 Task: Look for space in Nakano, Japan from 3rd June, 2023 to 9th June, 2023 for 2 adults in price range Rs.6000 to Rs.12000. Place can be entire place with 1  bedroom having 1 bed and 1 bathroom. Property type can be house, flat, guest house, hotel. Booking option can be shelf check-in. Required host language is English.
Action: Mouse moved to (507, 135)
Screenshot: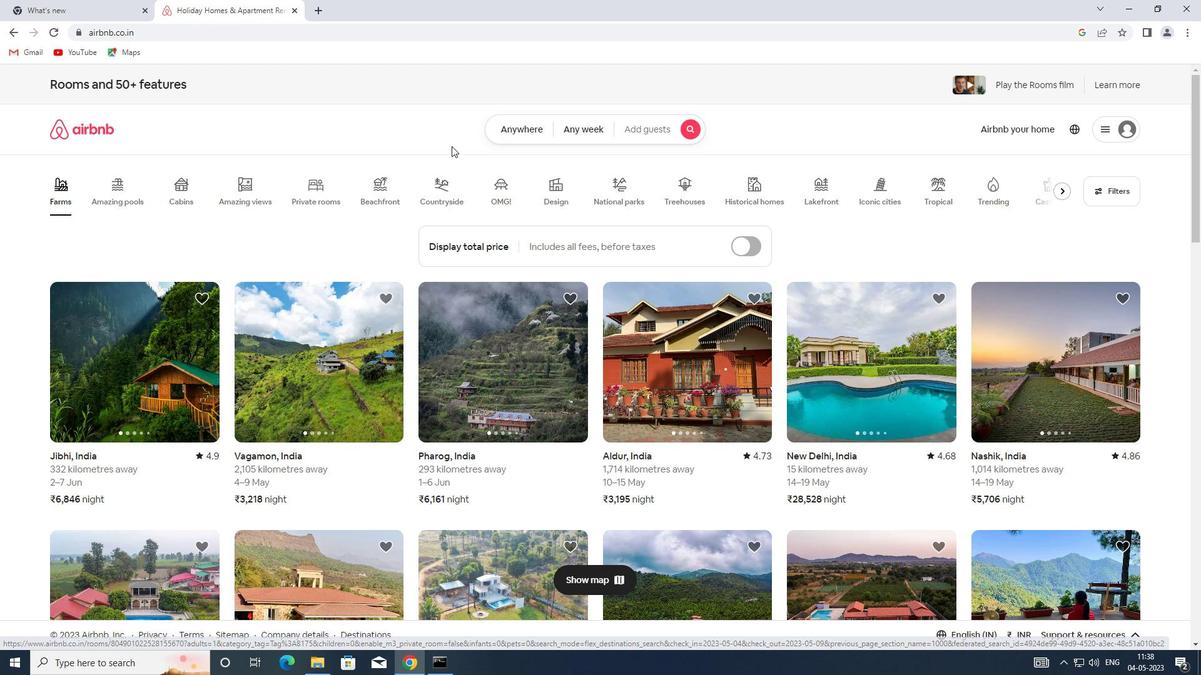 
Action: Mouse pressed left at (507, 135)
Screenshot: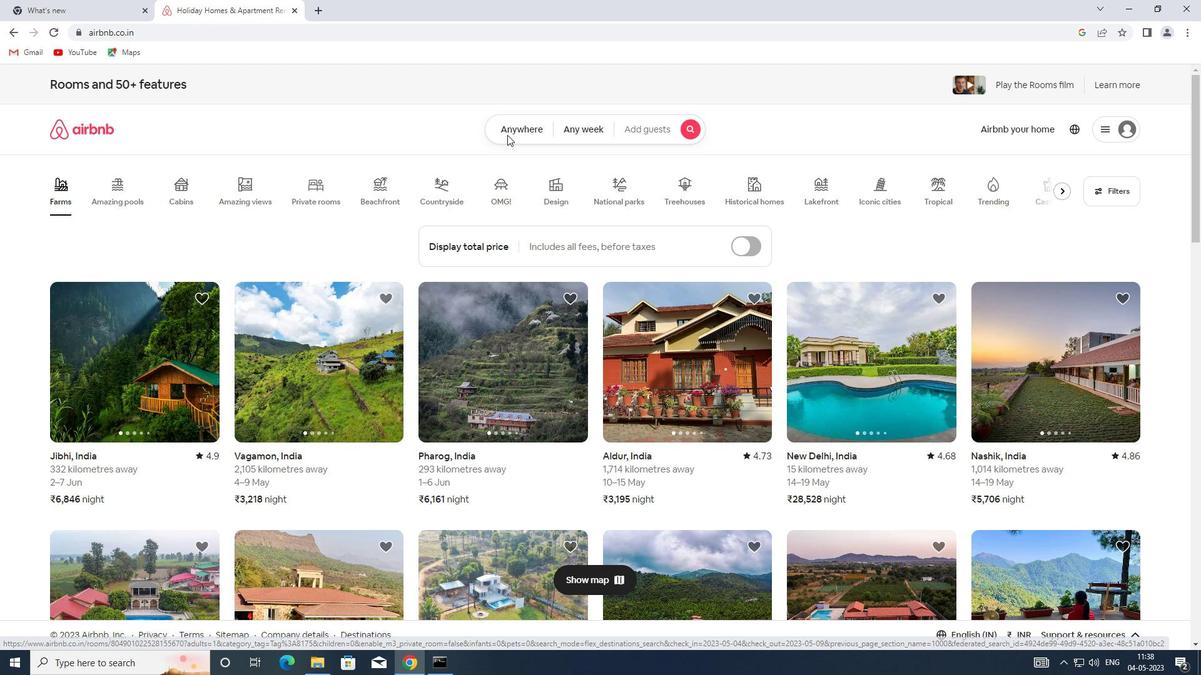 
Action: Mouse moved to (449, 174)
Screenshot: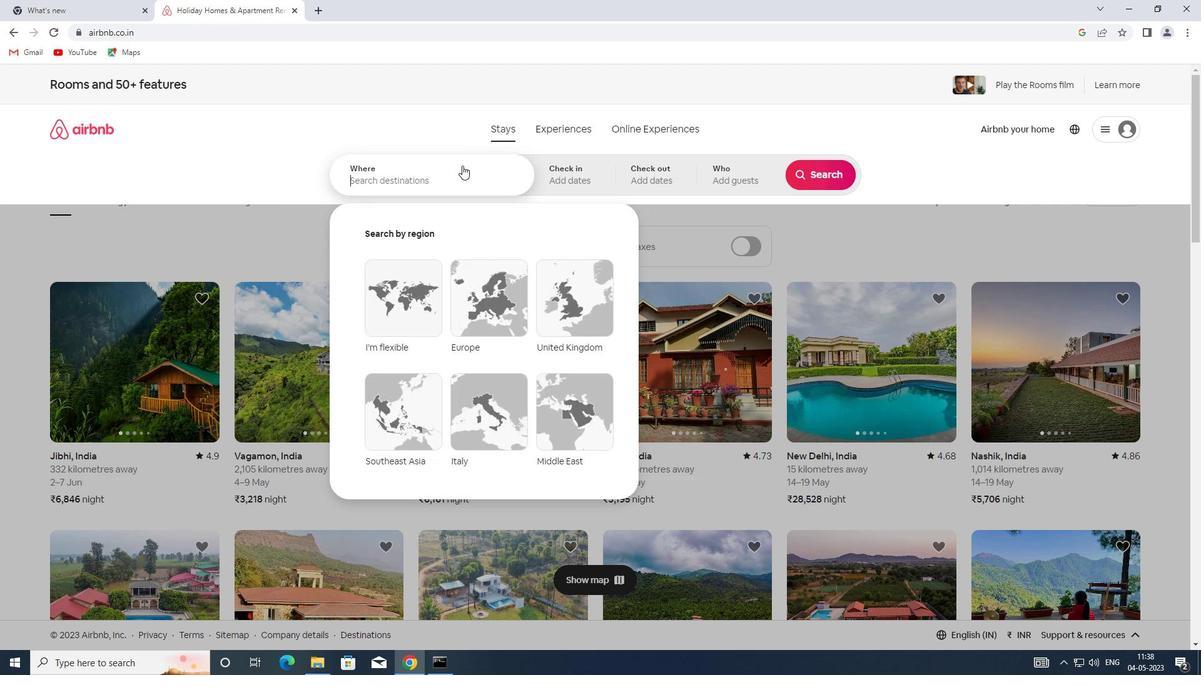 
Action: Mouse pressed left at (449, 174)
Screenshot: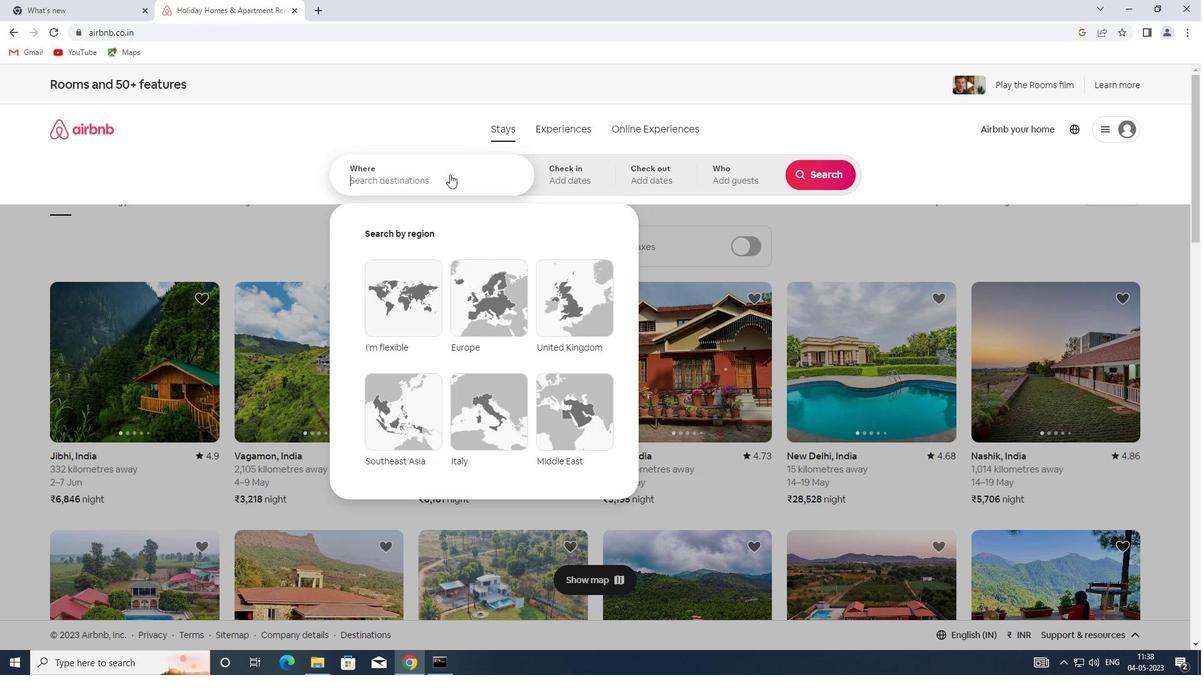 
Action: Key pressed <Key.shift><Key.shift><Key.shift><Key.shift>NAKANO,<Key.shift><Key.shift><Key.shift><Key.shift><Key.shift><Key.shift><Key.shift><Key.shift><Key.shift><Key.shift><Key.shift><Key.shift><Key.shift><Key.shift><Key.shift><Key.shift><Key.shift><Key.shift><Key.shift><Key.shift><Key.shift><Key.shift><Key.shift><Key.shift><Key.shift><Key.shift><Key.shift><Key.shift><Key.shift><Key.shift><Key.shift>JAPAN
Screenshot: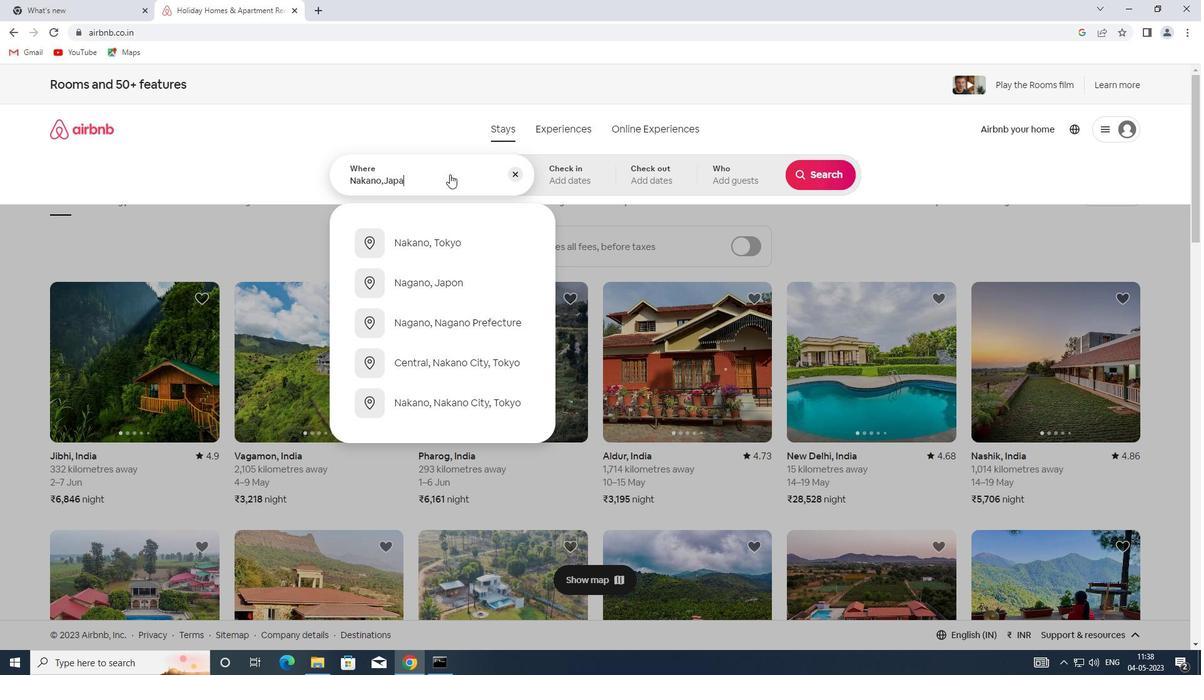 
Action: Mouse moved to (547, 183)
Screenshot: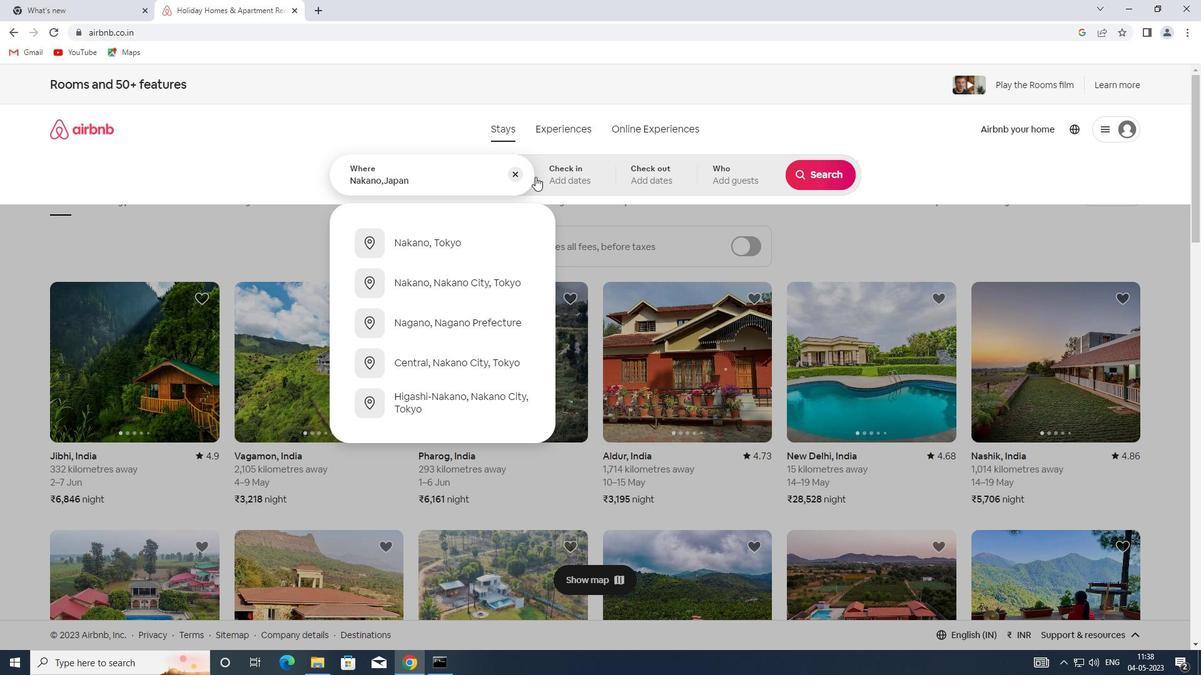 
Action: Mouse pressed left at (547, 183)
Screenshot: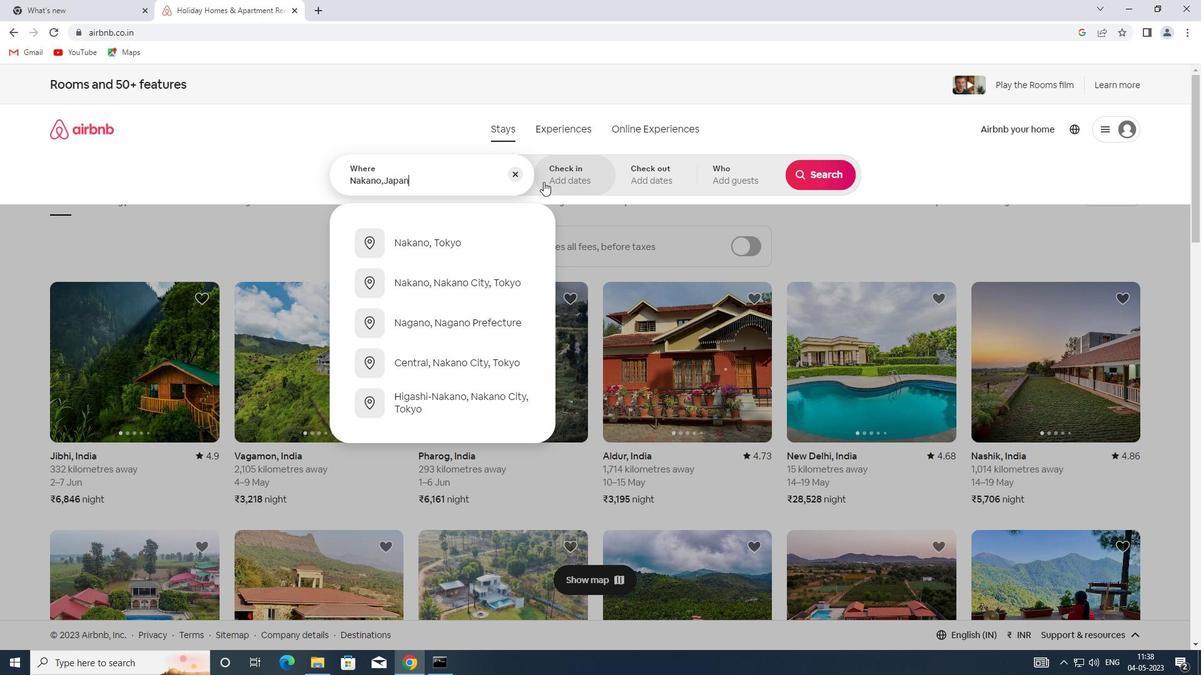 
Action: Mouse moved to (798, 329)
Screenshot: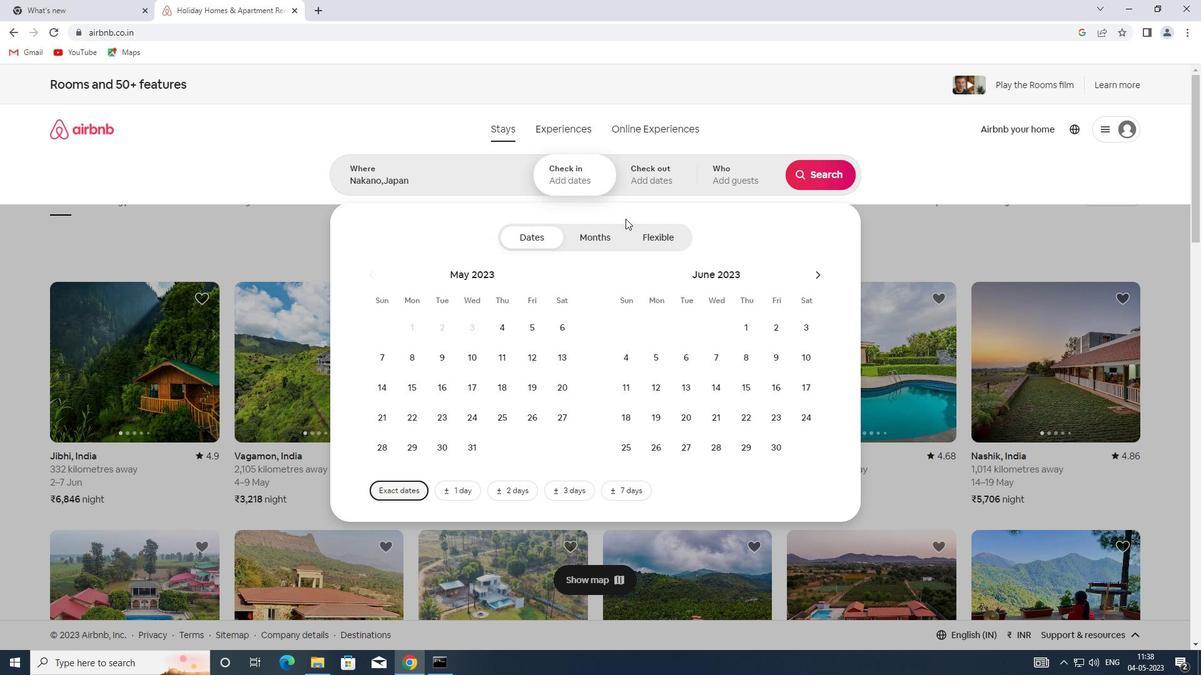 
Action: Mouse pressed left at (798, 329)
Screenshot: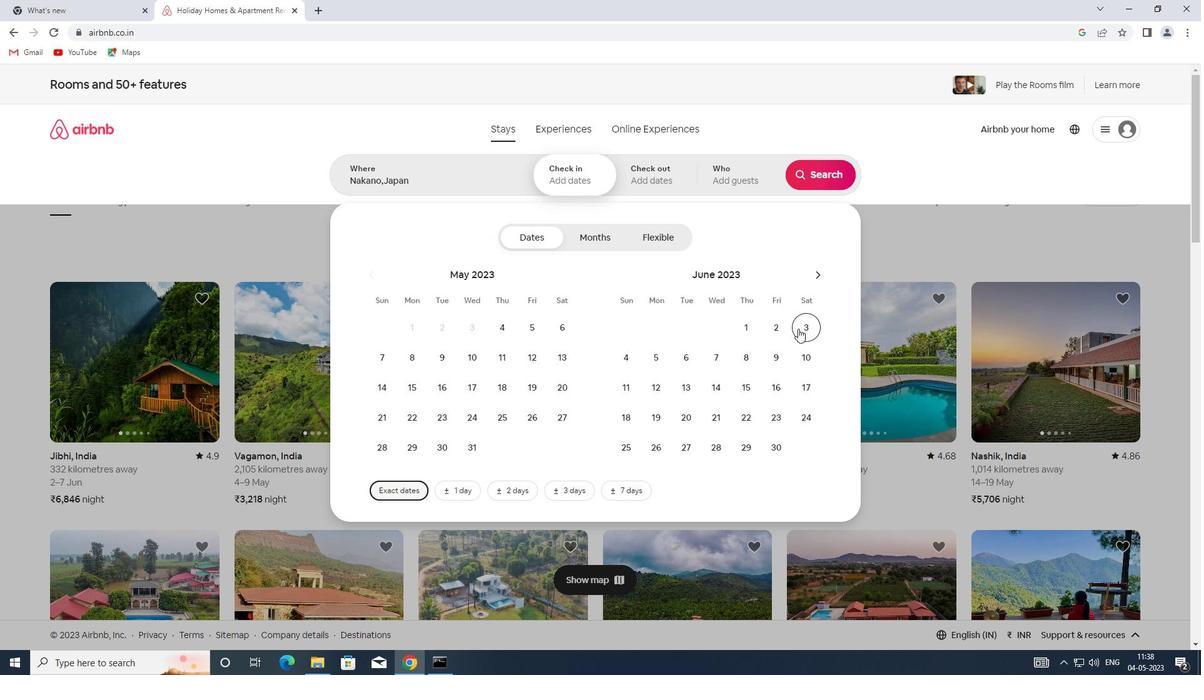 
Action: Mouse moved to (774, 364)
Screenshot: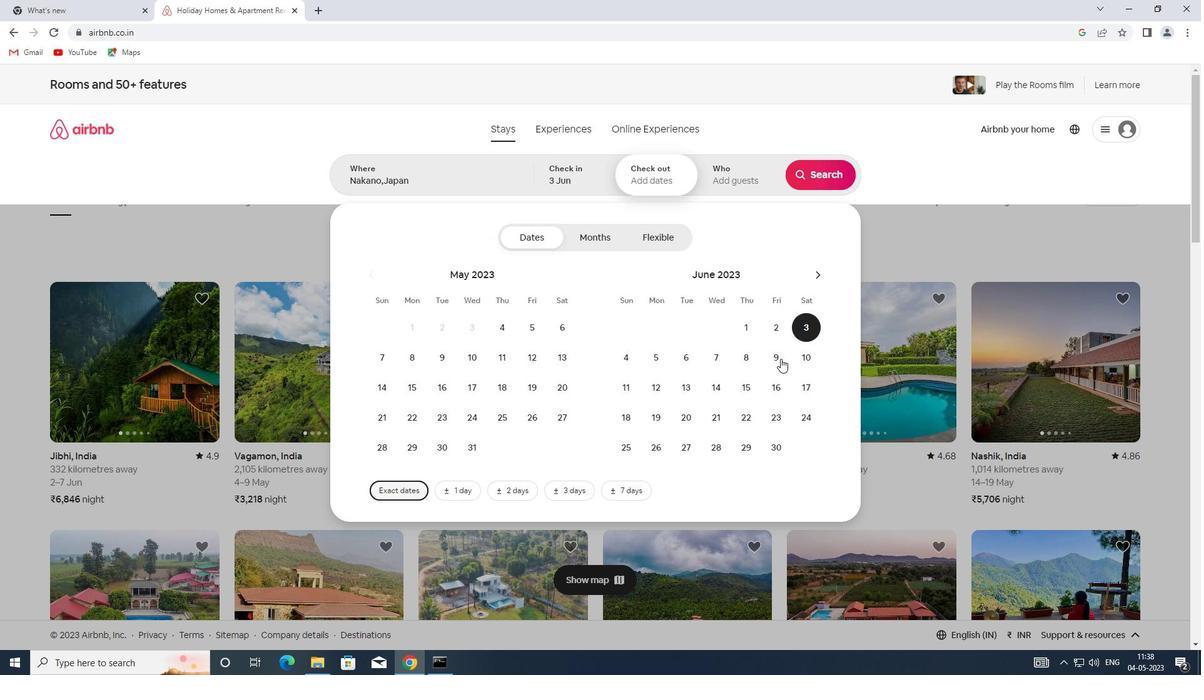 
Action: Mouse pressed left at (774, 364)
Screenshot: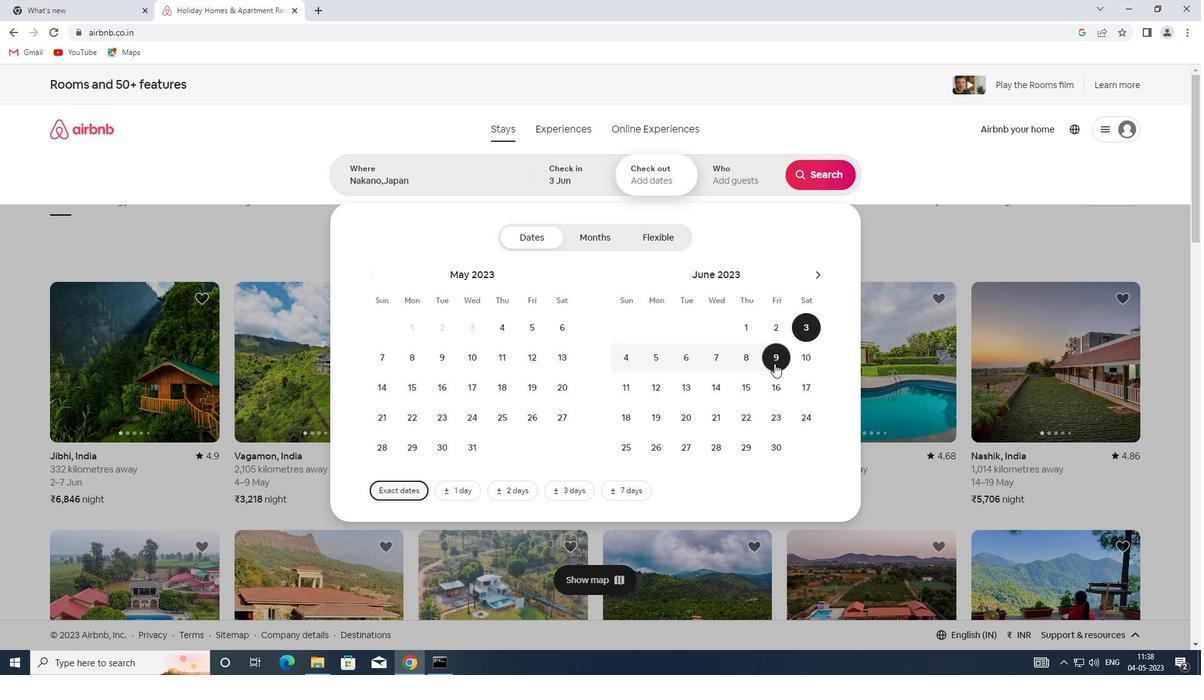 
Action: Mouse moved to (728, 182)
Screenshot: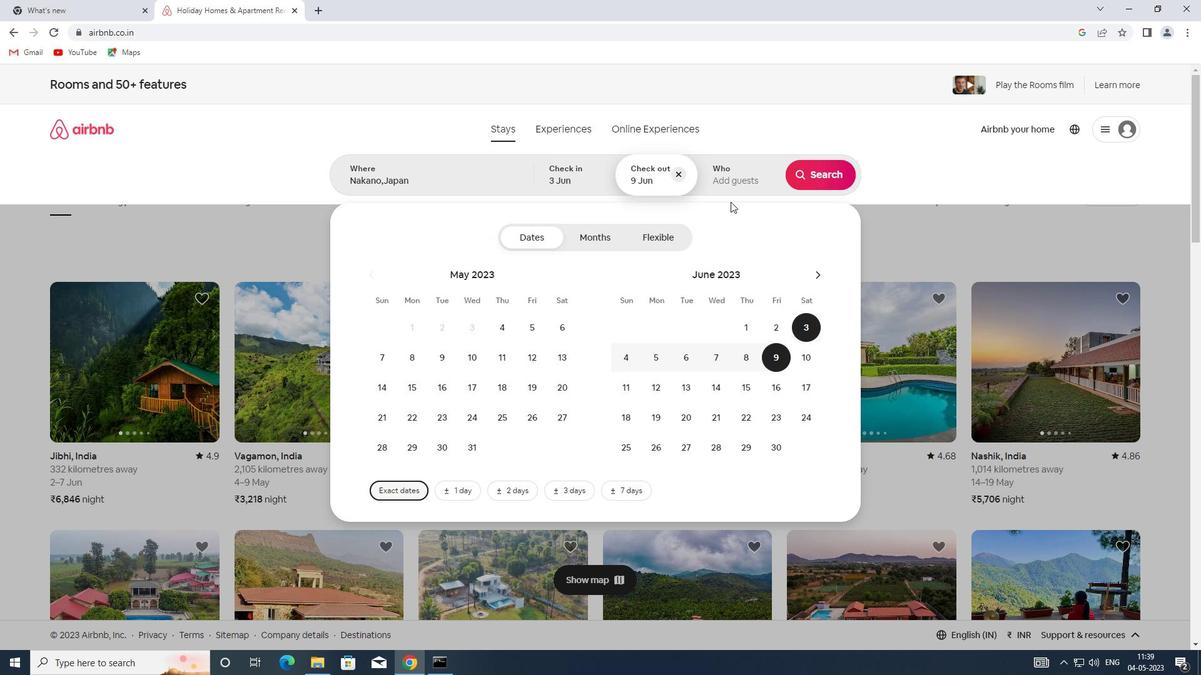 
Action: Mouse pressed left at (728, 182)
Screenshot: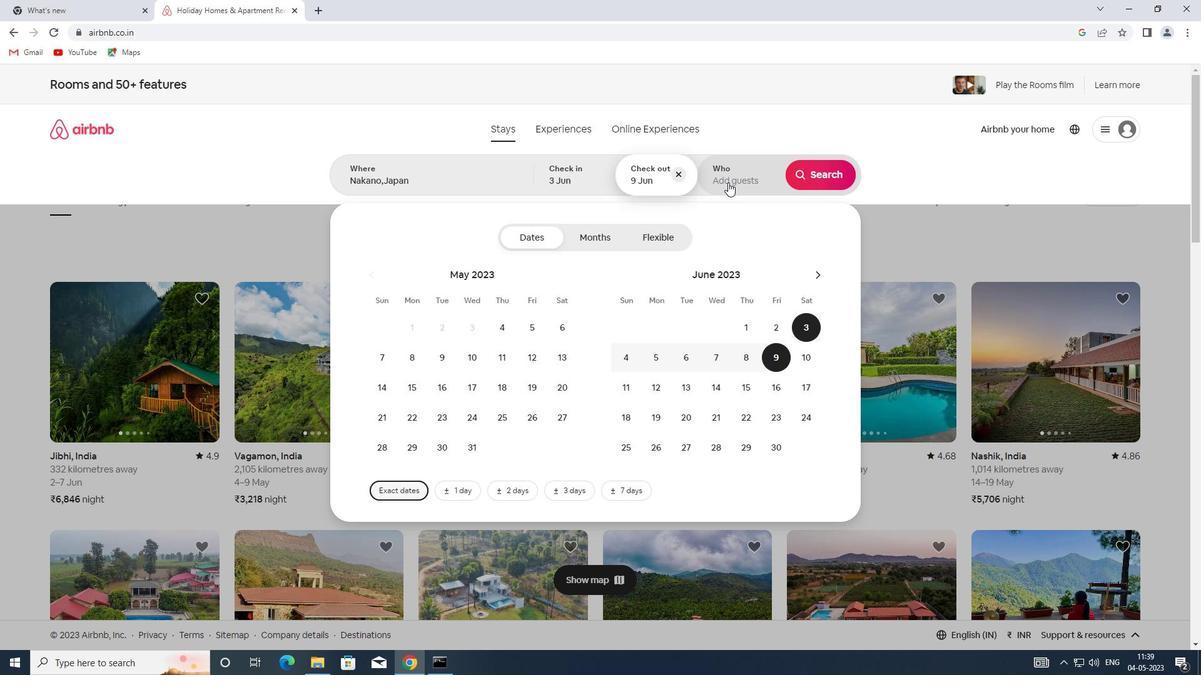 
Action: Mouse moved to (828, 243)
Screenshot: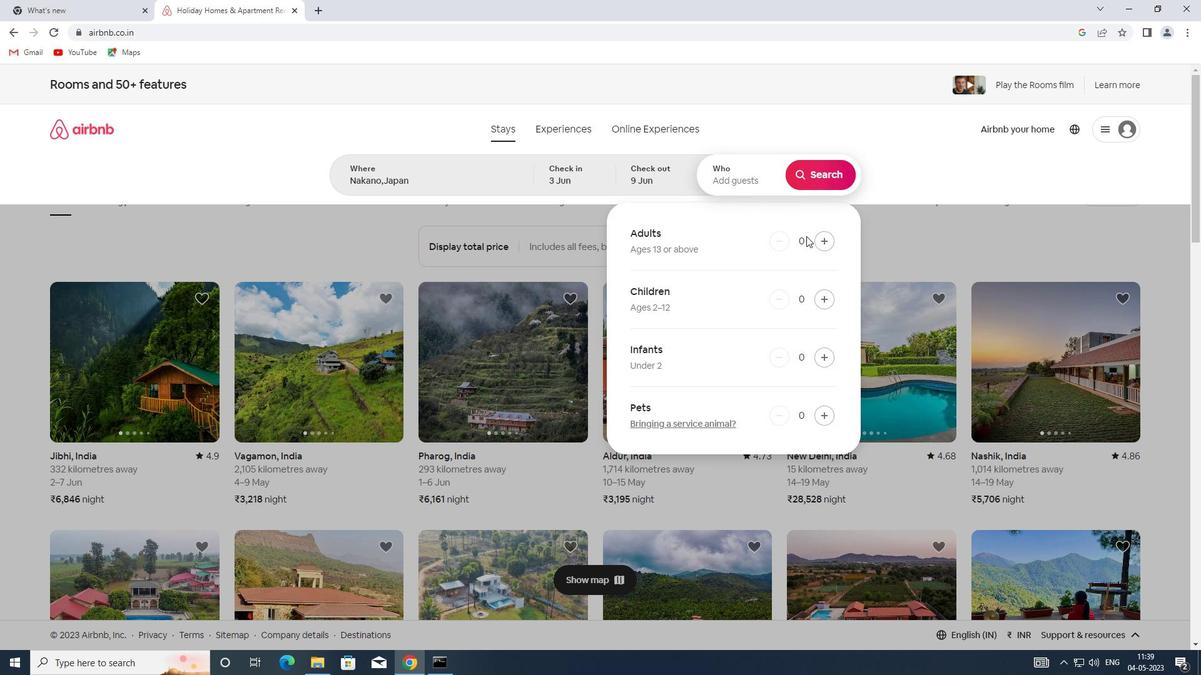 
Action: Mouse pressed left at (828, 243)
Screenshot: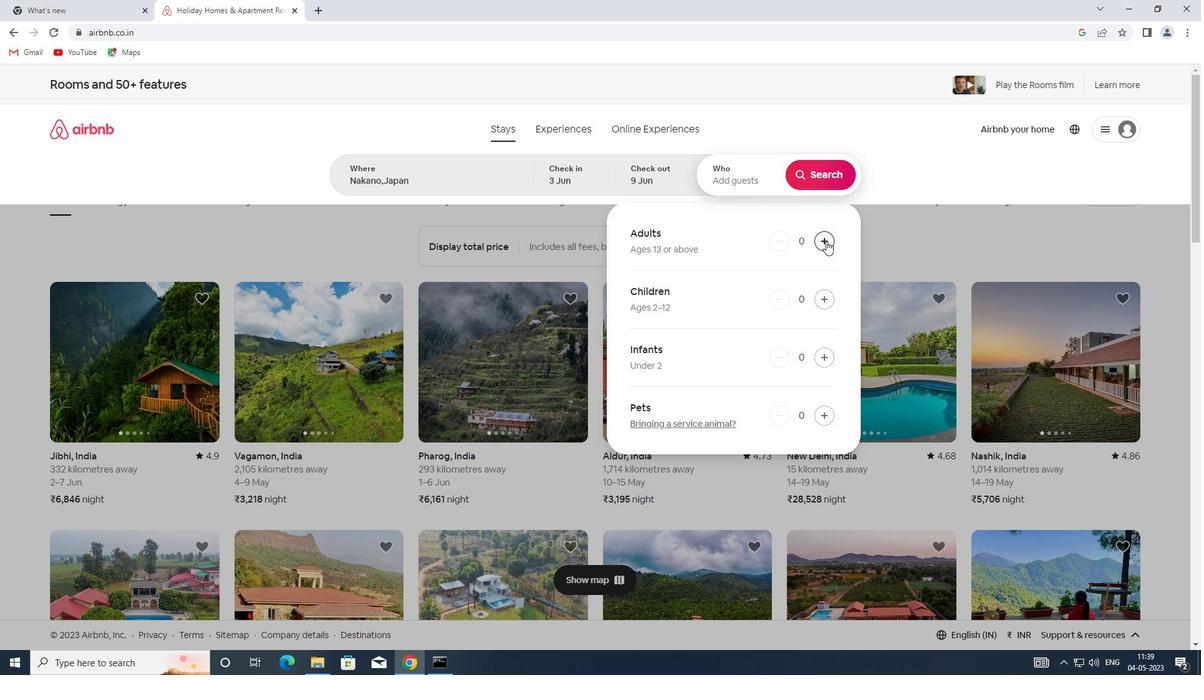 
Action: Mouse pressed left at (828, 243)
Screenshot: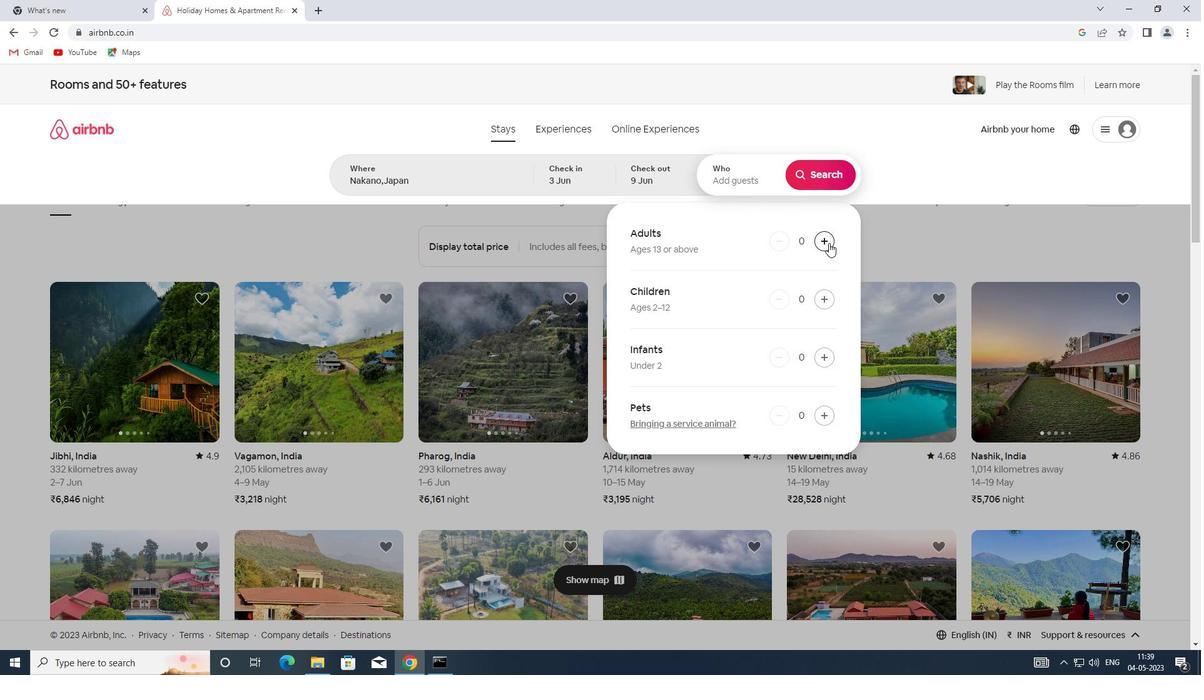 
Action: Mouse moved to (820, 177)
Screenshot: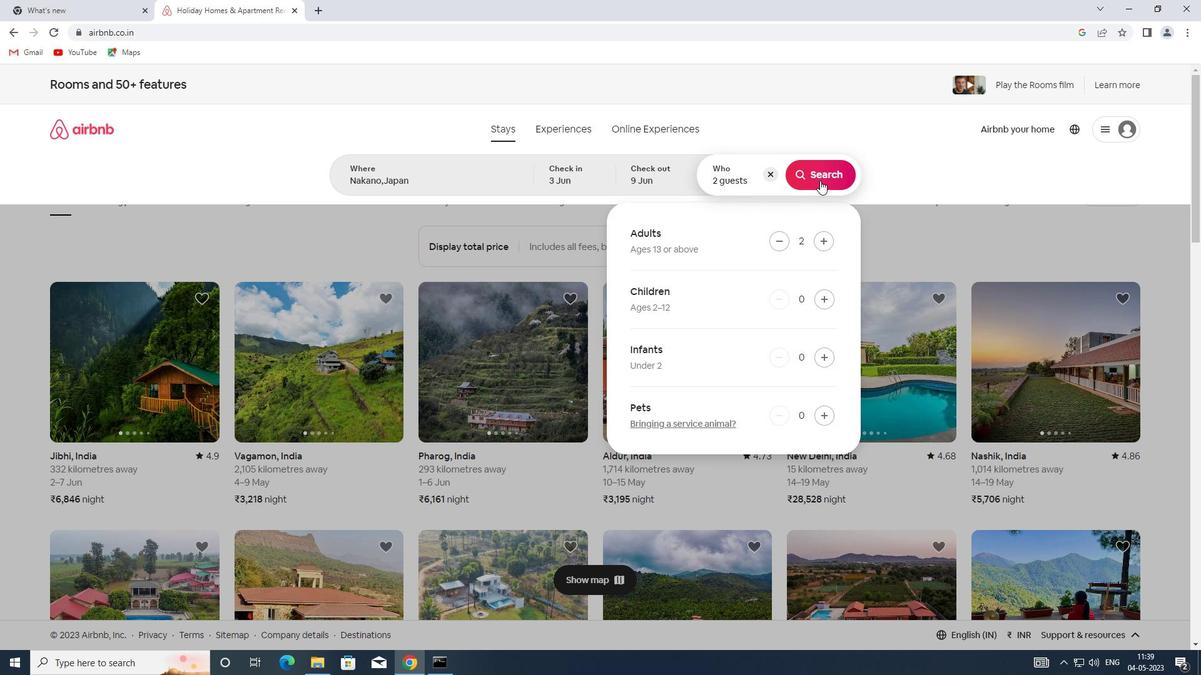 
Action: Mouse pressed left at (820, 177)
Screenshot: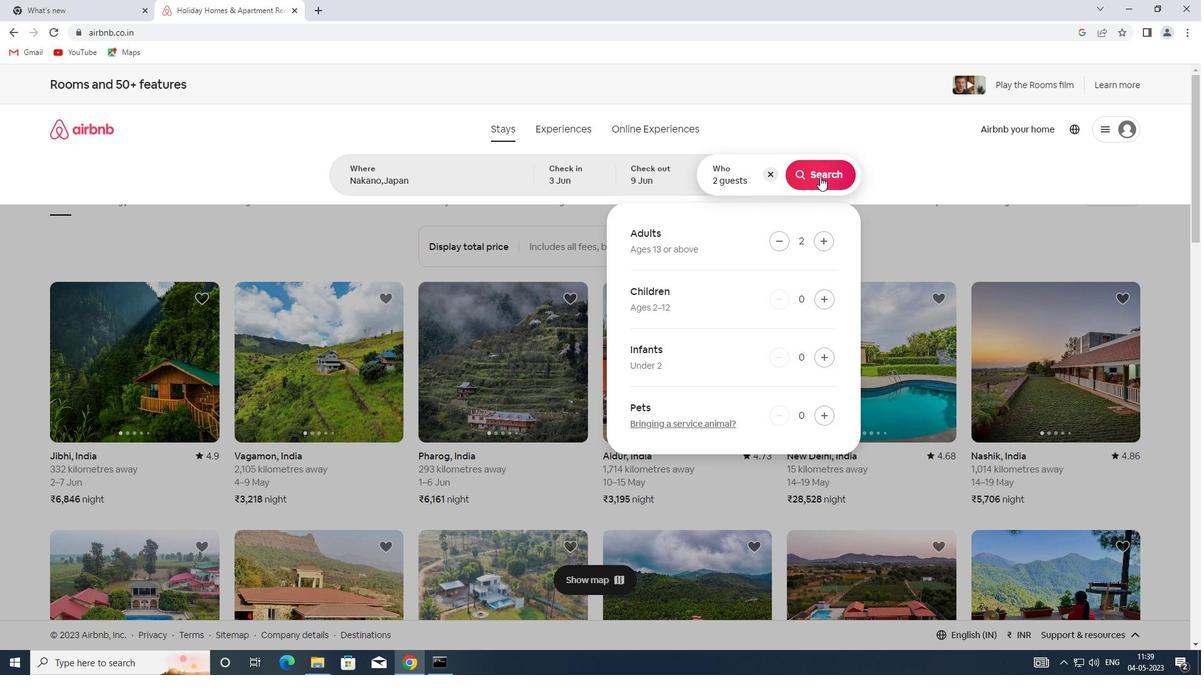 
Action: Mouse moved to (1131, 145)
Screenshot: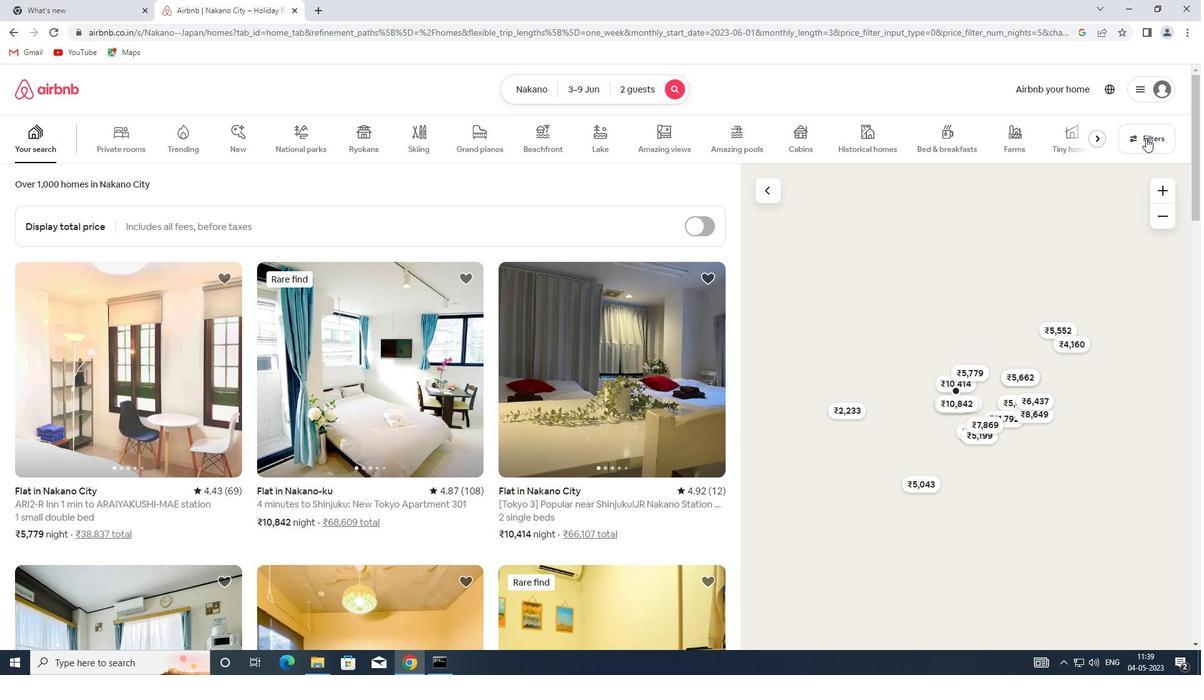 
Action: Mouse pressed left at (1131, 145)
Screenshot: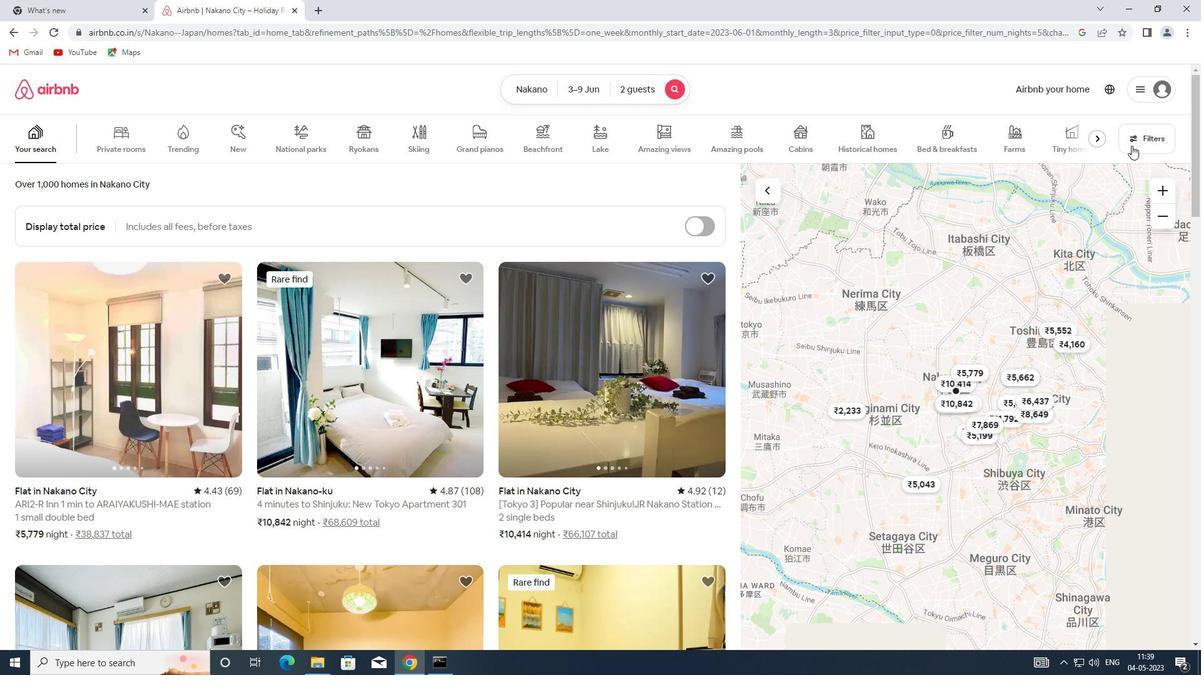 
Action: Mouse moved to (443, 292)
Screenshot: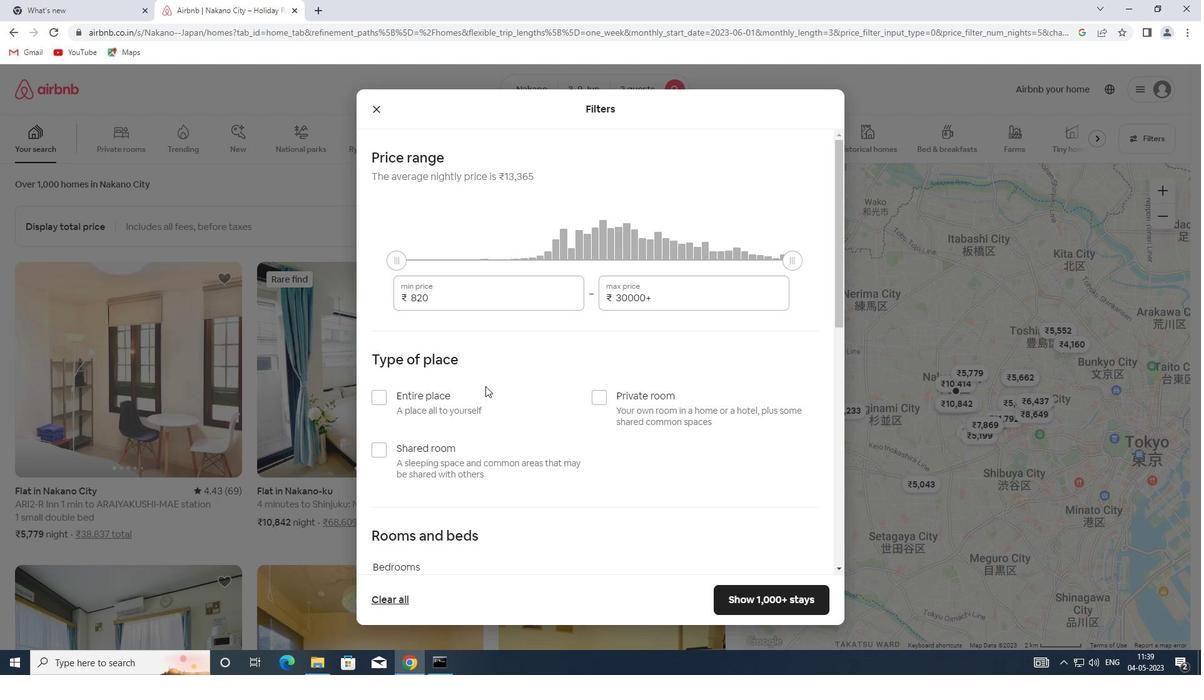 
Action: Mouse pressed left at (443, 292)
Screenshot: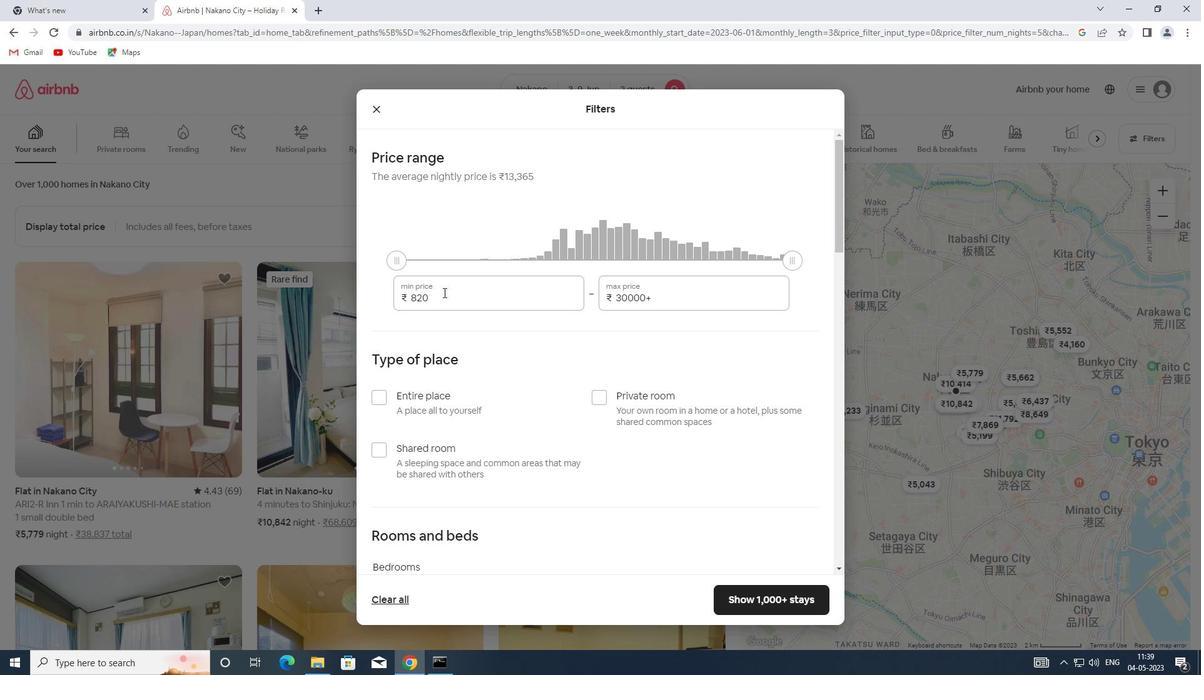 
Action: Mouse moved to (409, 293)
Screenshot: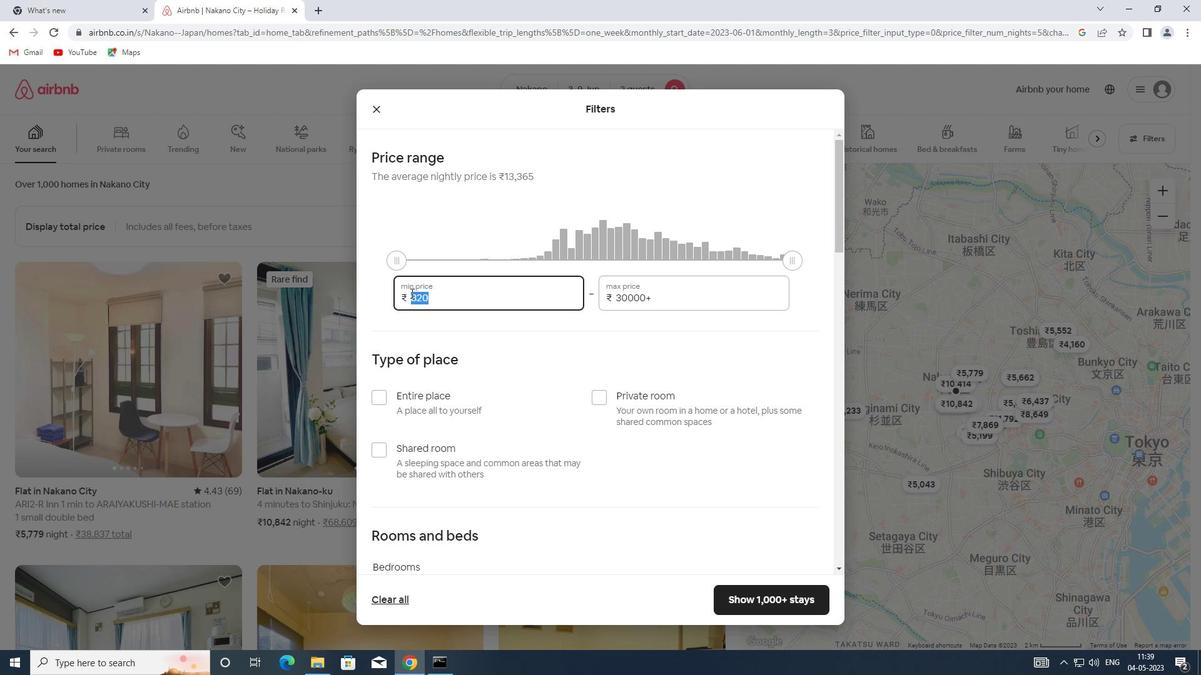 
Action: Key pressed 6000
Screenshot: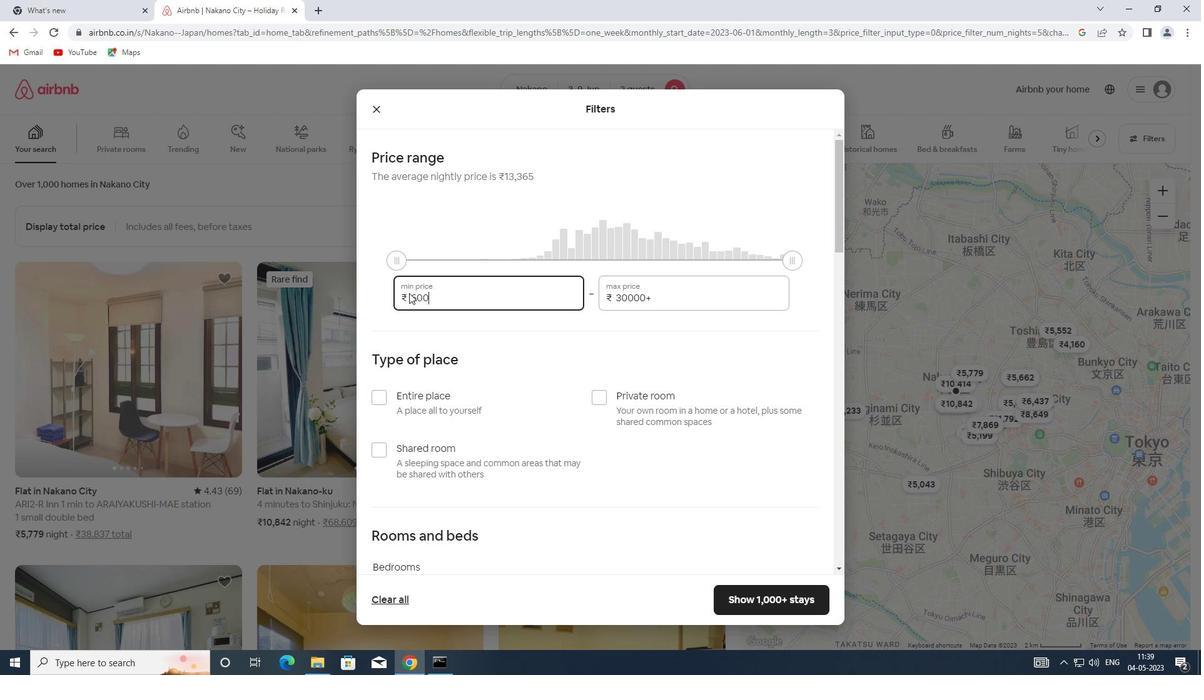 
Action: Mouse moved to (666, 297)
Screenshot: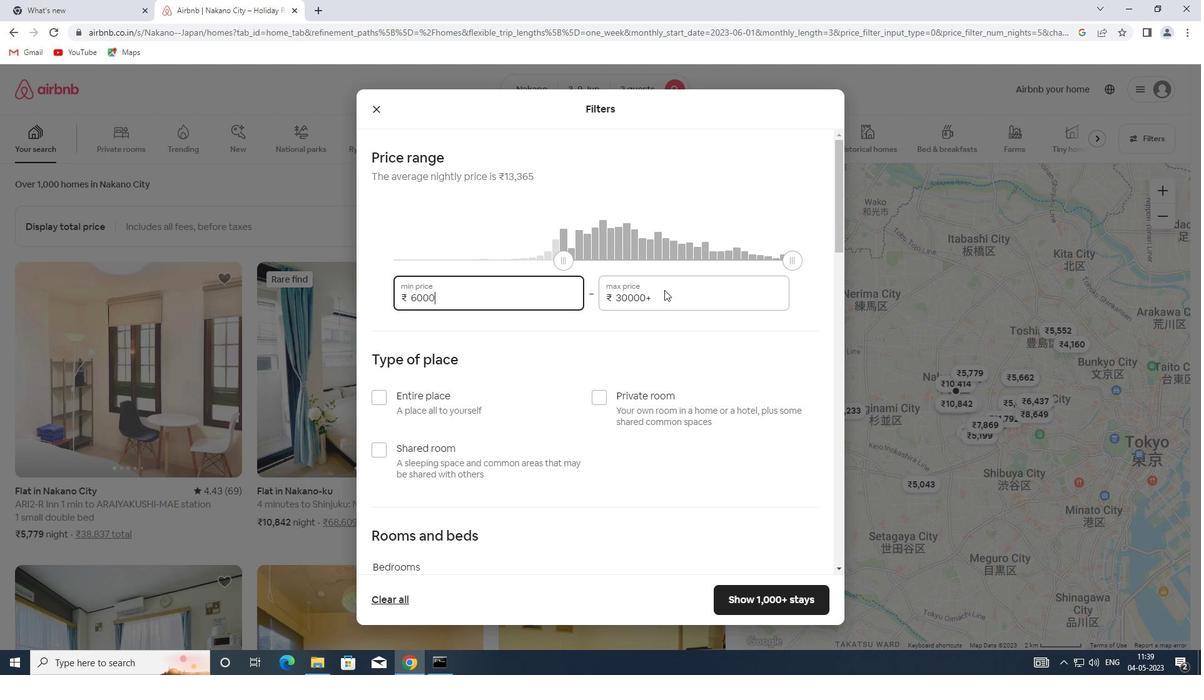 
Action: Mouse pressed left at (666, 297)
Screenshot: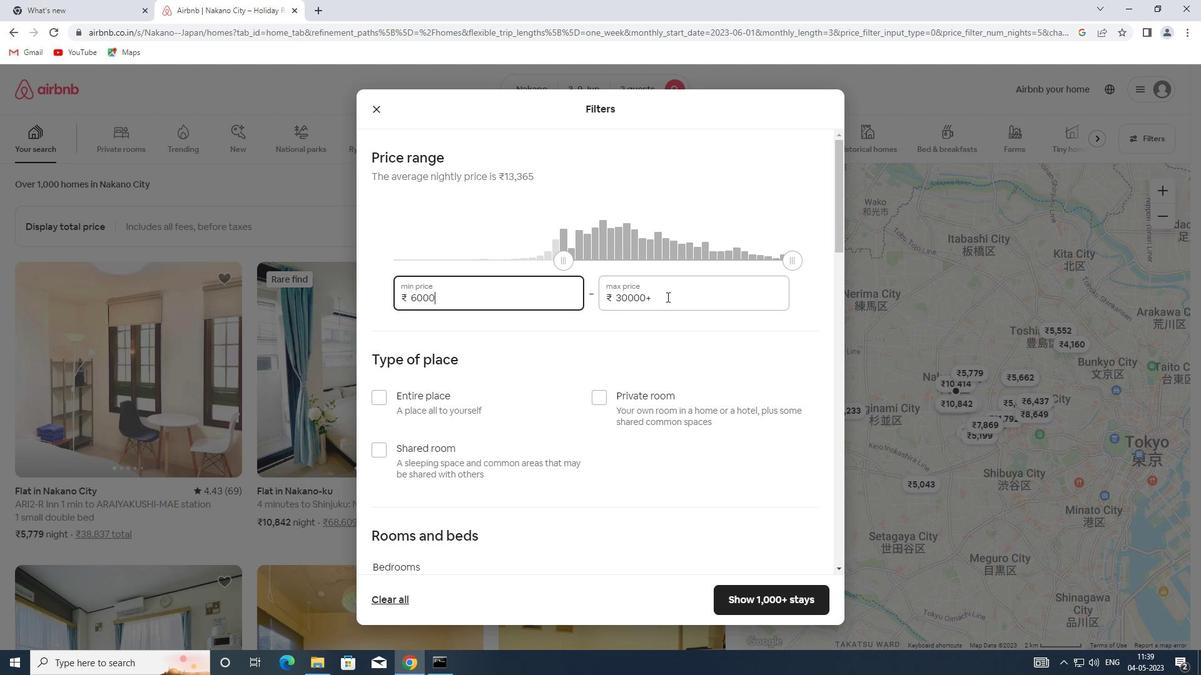 
Action: Mouse moved to (559, 302)
Screenshot: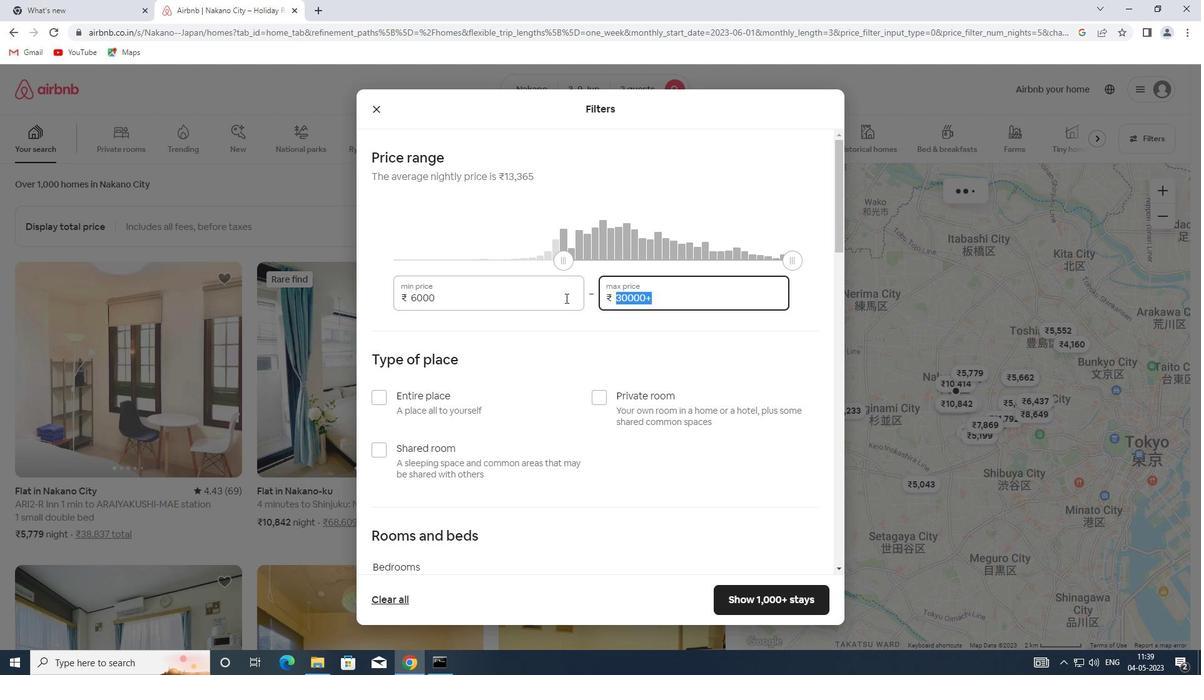 
Action: Key pressed 12000
Screenshot: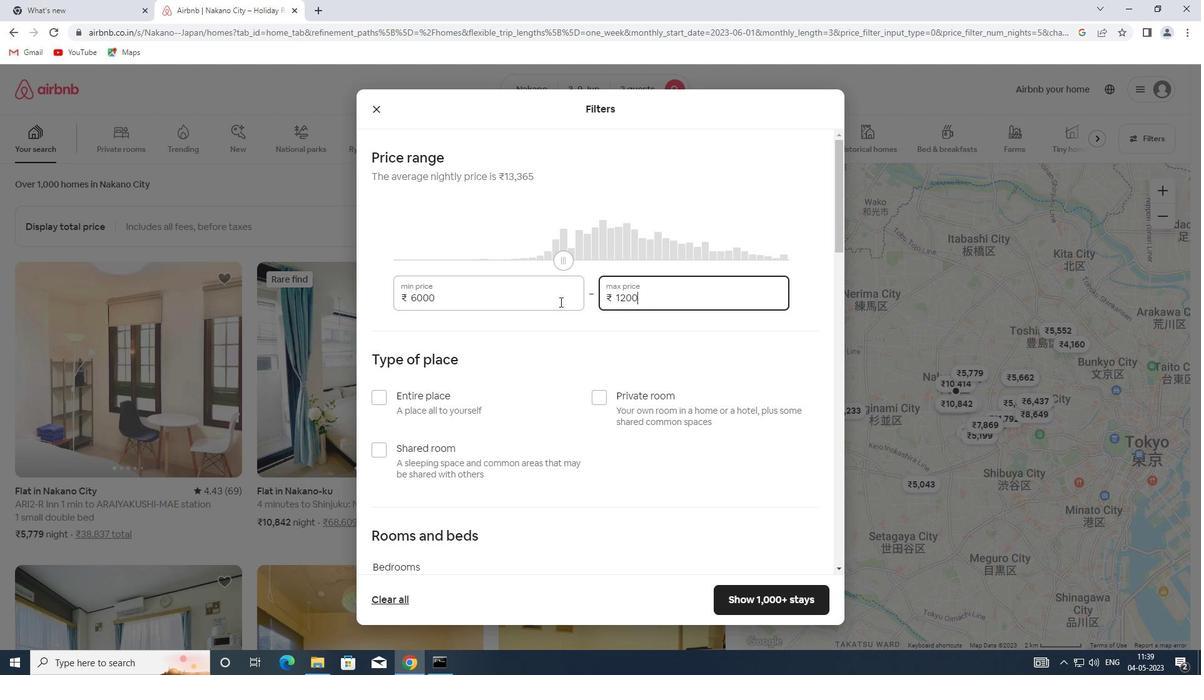 
Action: Mouse scrolled (559, 301) with delta (0, 0)
Screenshot: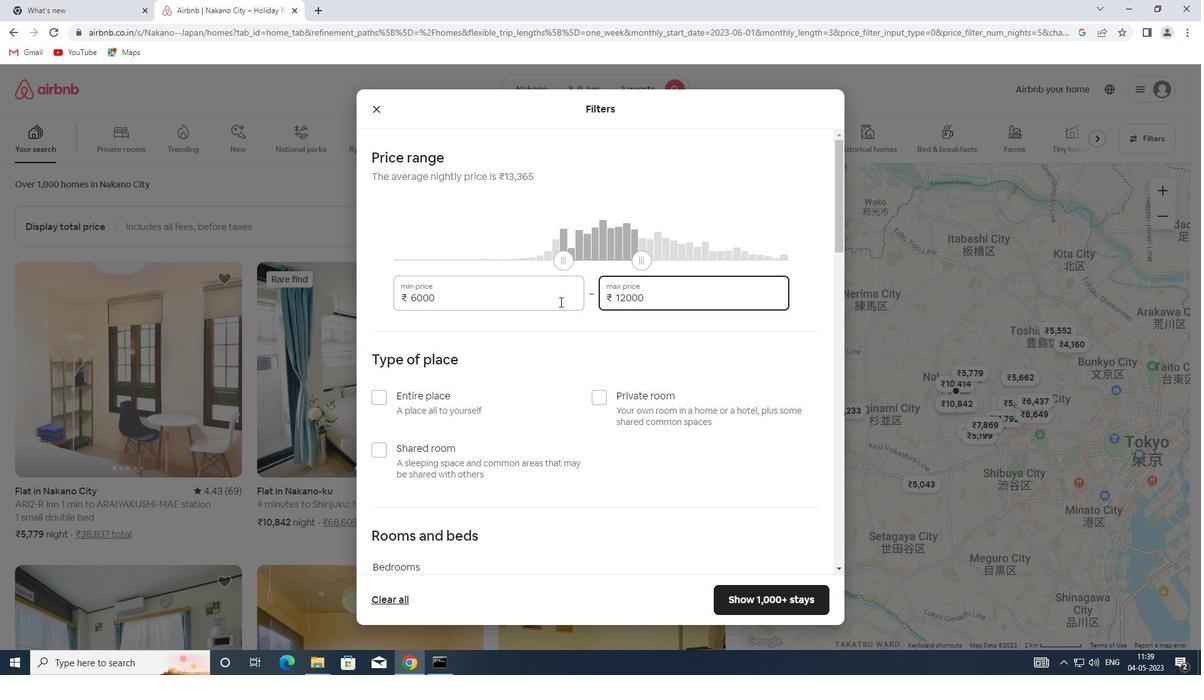 
Action: Mouse scrolled (559, 301) with delta (0, 0)
Screenshot: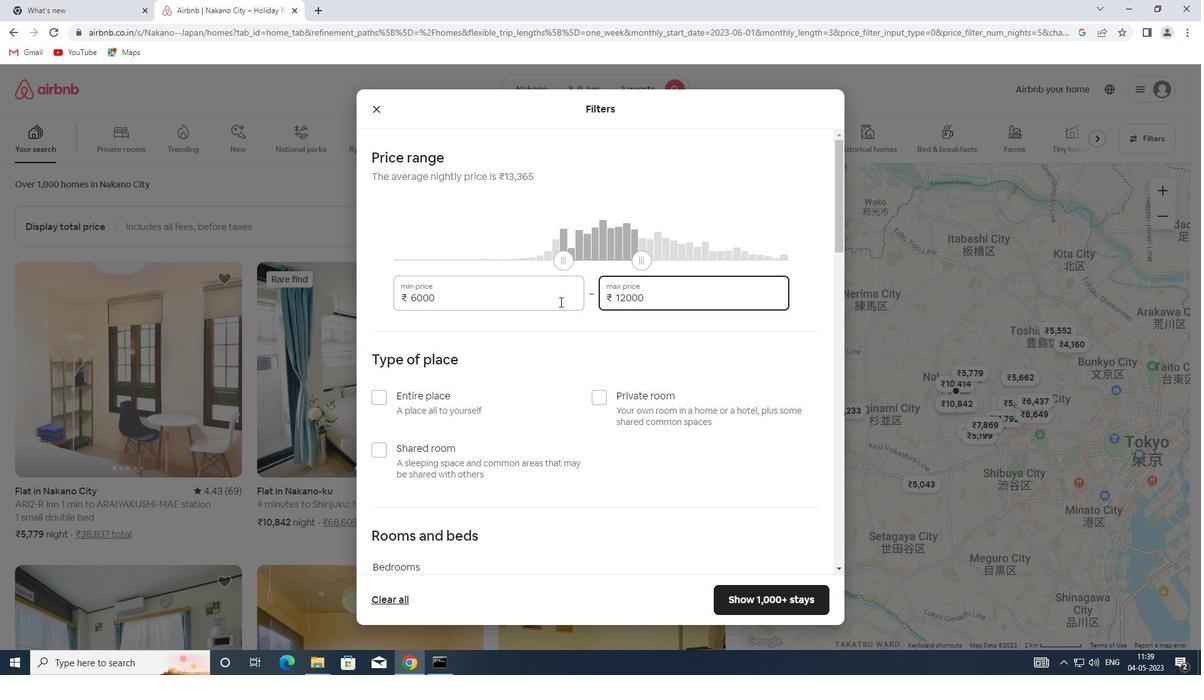 
Action: Mouse moved to (420, 277)
Screenshot: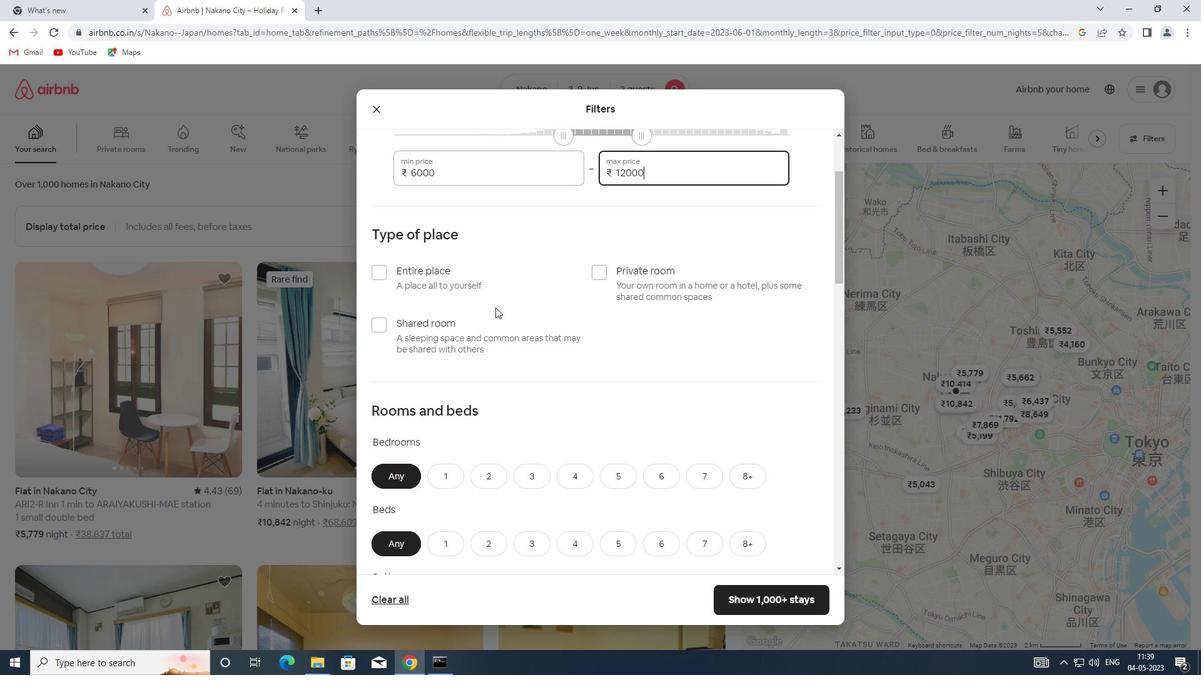 
Action: Mouse pressed left at (420, 277)
Screenshot: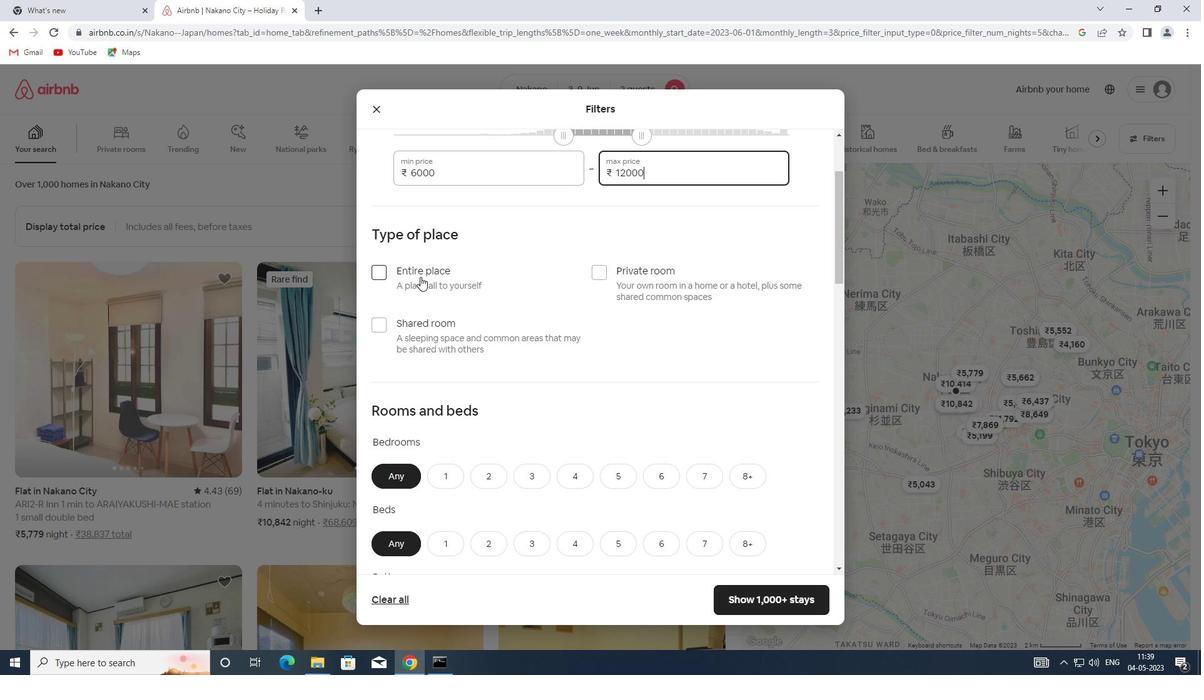 
Action: Mouse scrolled (420, 276) with delta (0, 0)
Screenshot: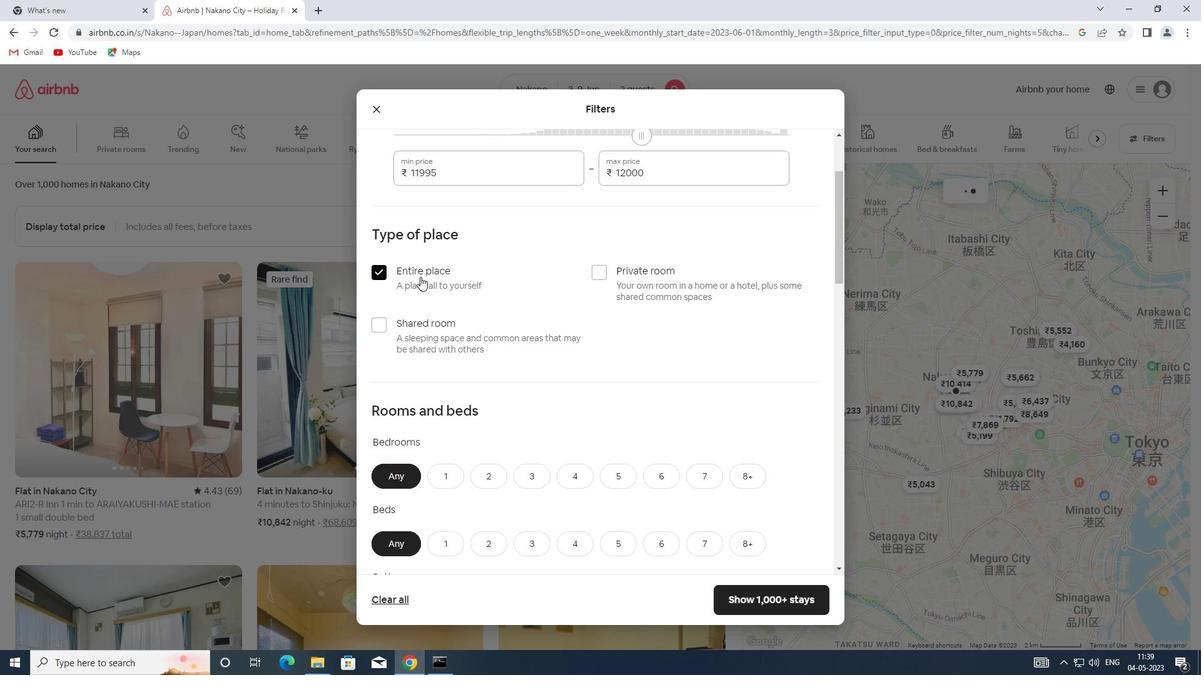 
Action: Mouse scrolled (420, 276) with delta (0, 0)
Screenshot: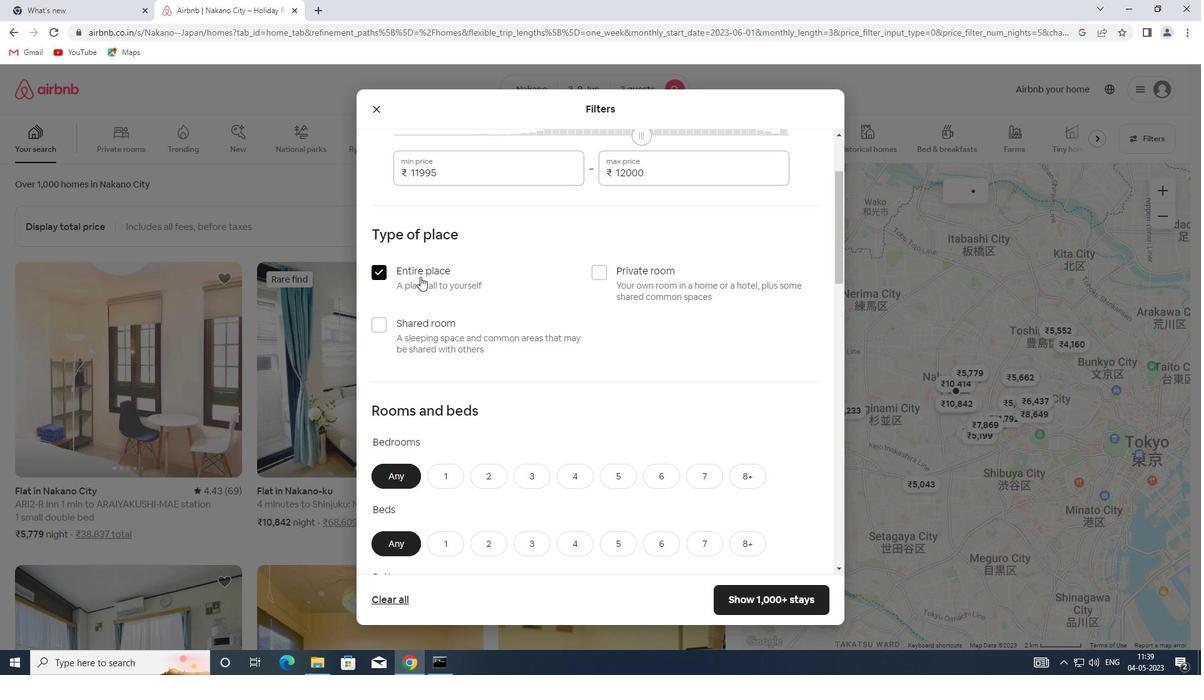 
Action: Mouse moved to (442, 347)
Screenshot: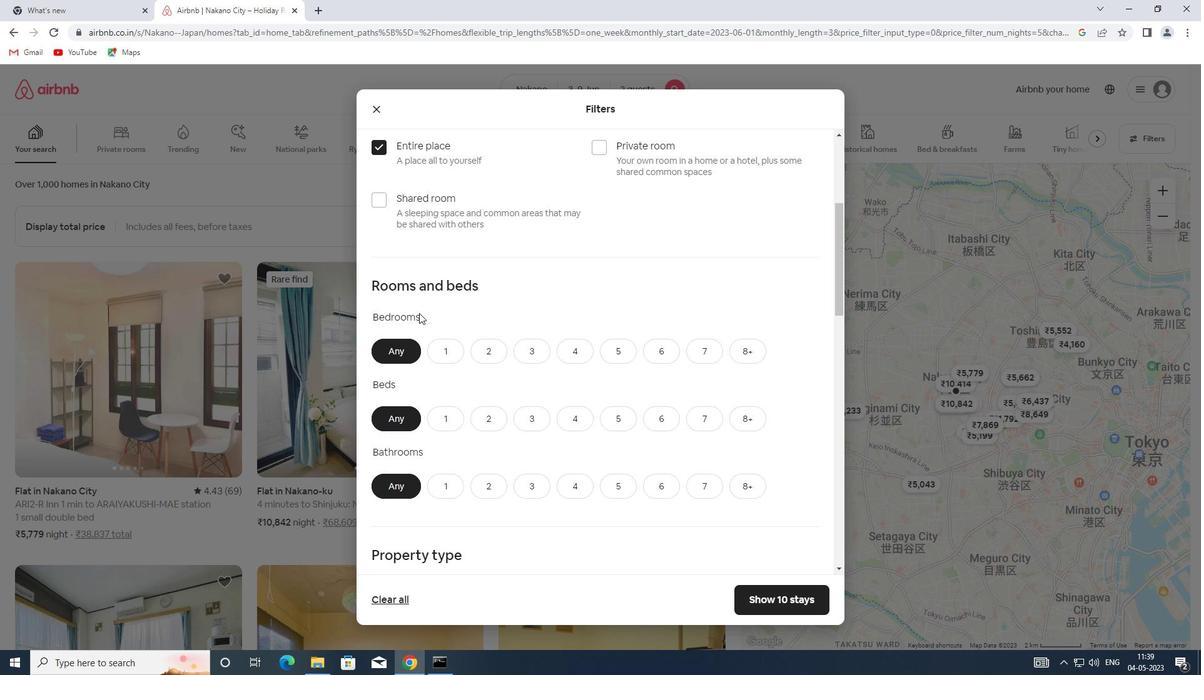 
Action: Mouse pressed left at (442, 347)
Screenshot: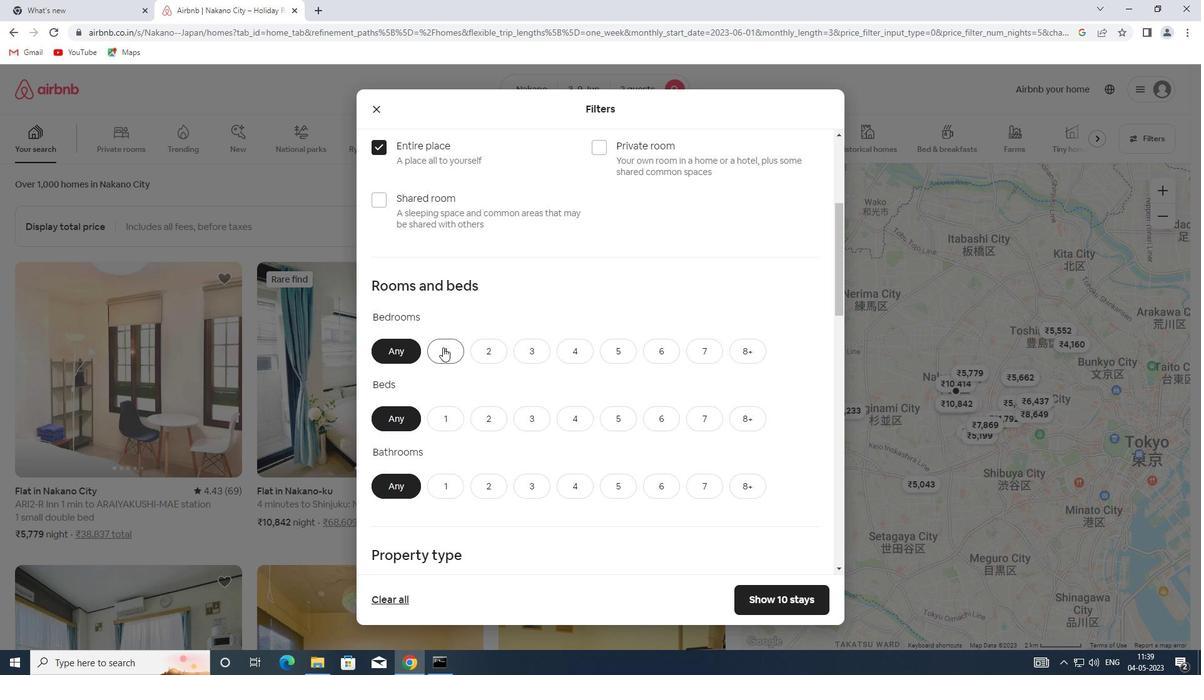 
Action: Mouse moved to (447, 414)
Screenshot: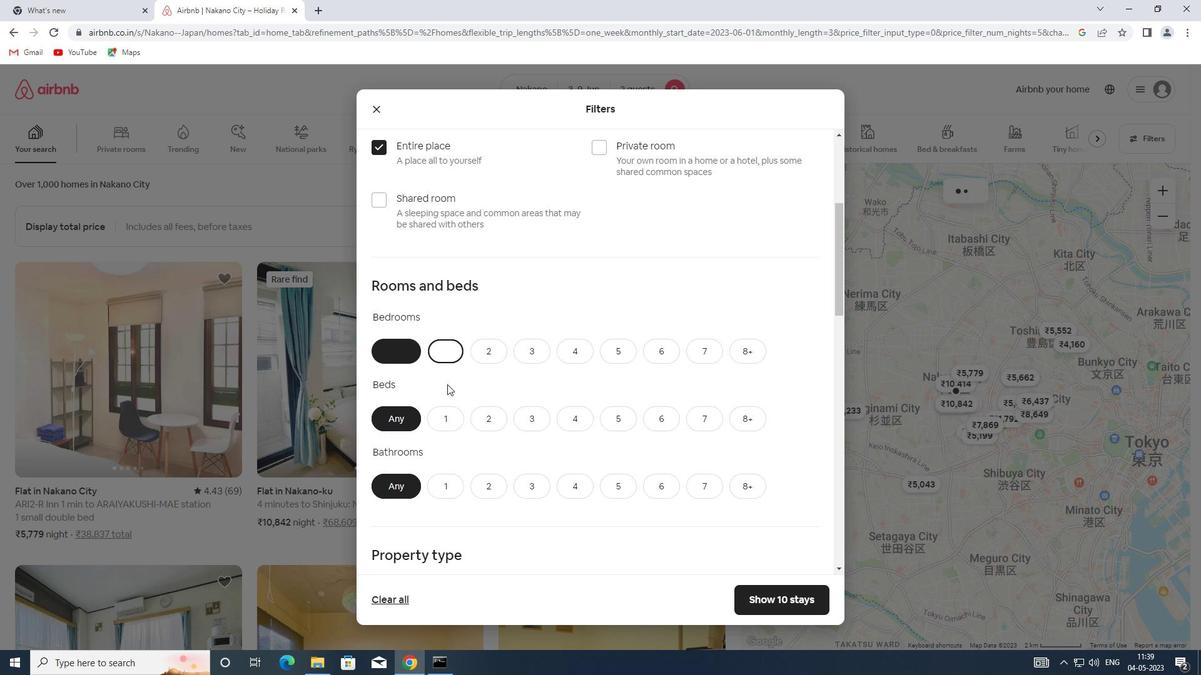 
Action: Mouse pressed left at (447, 414)
Screenshot: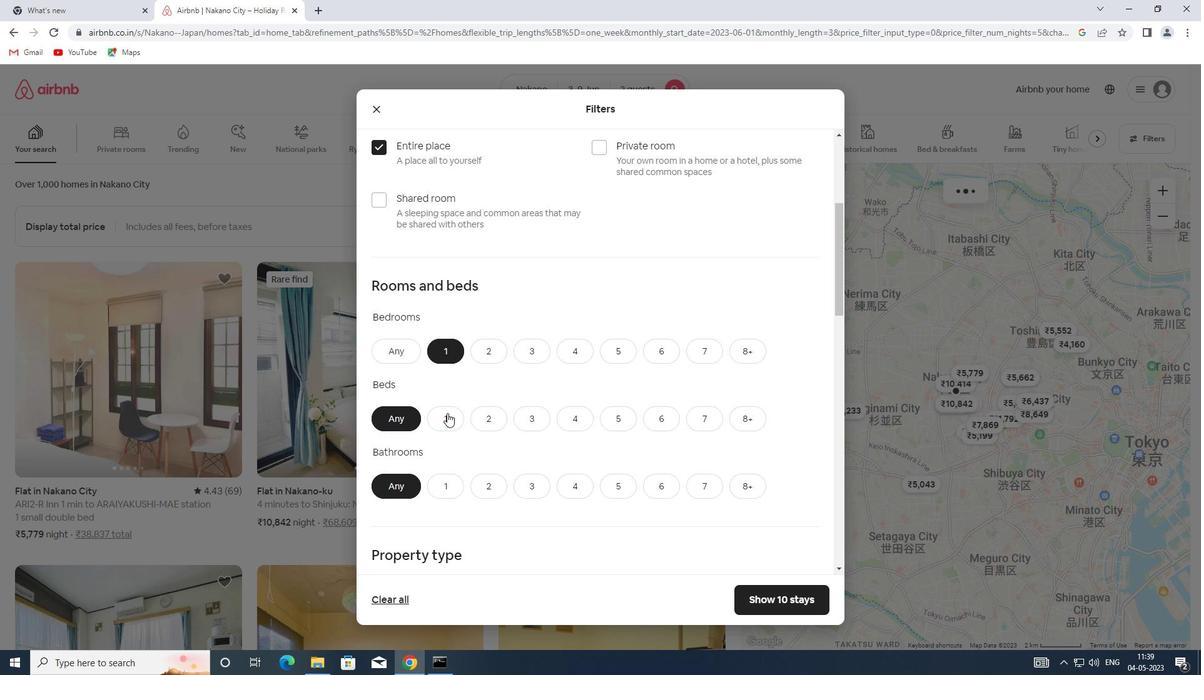 
Action: Mouse moved to (444, 486)
Screenshot: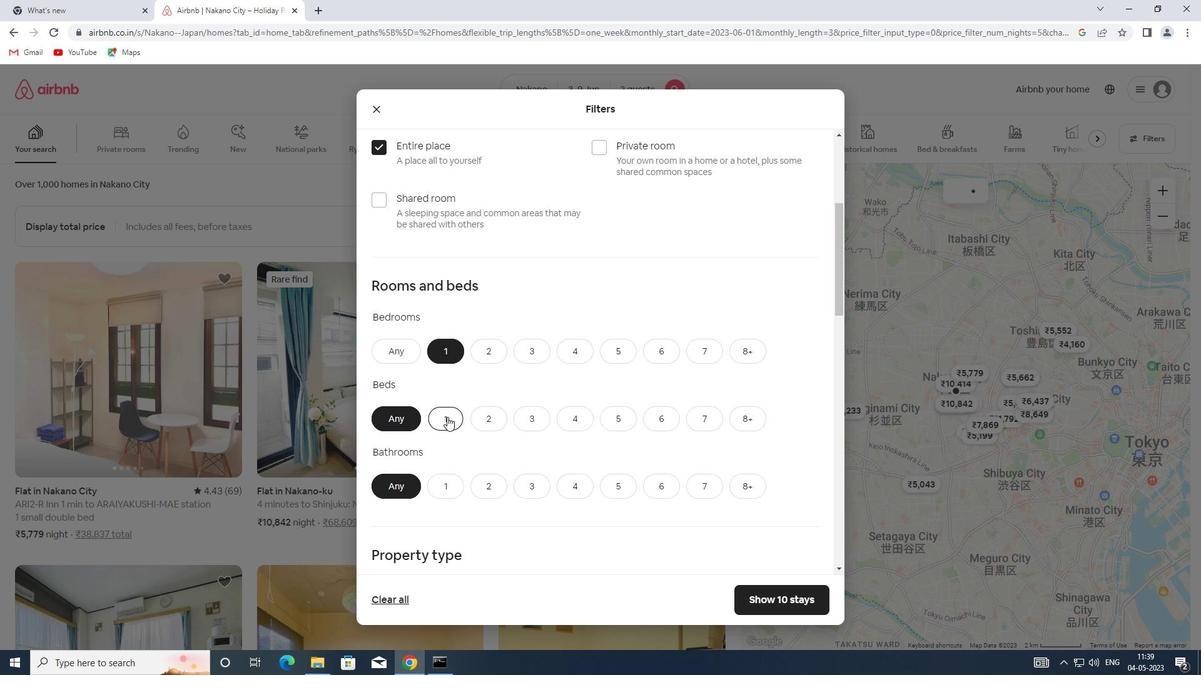 
Action: Mouse pressed left at (444, 486)
Screenshot: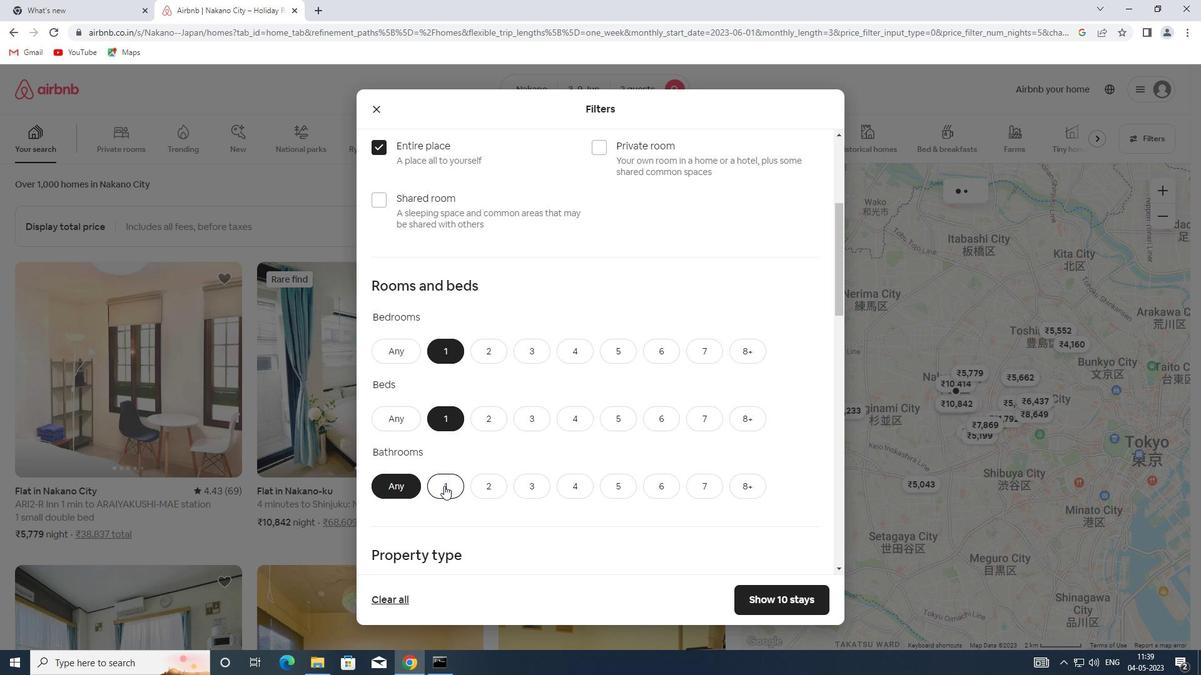 
Action: Mouse moved to (445, 486)
Screenshot: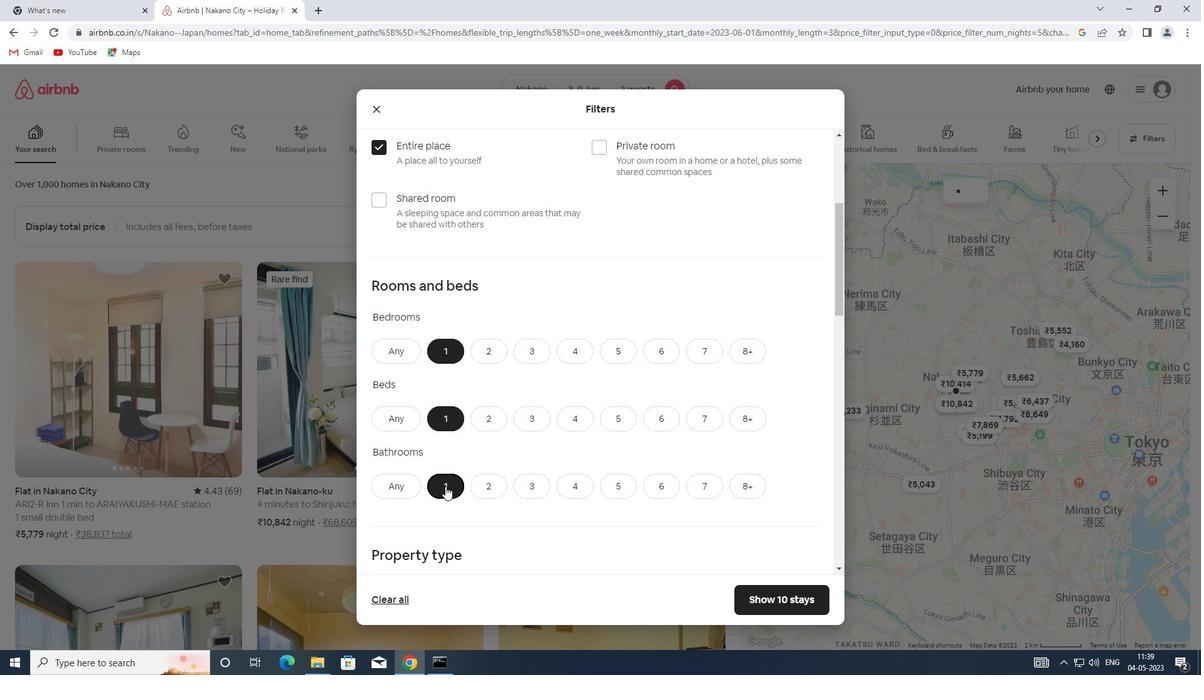 
Action: Mouse scrolled (445, 486) with delta (0, 0)
Screenshot: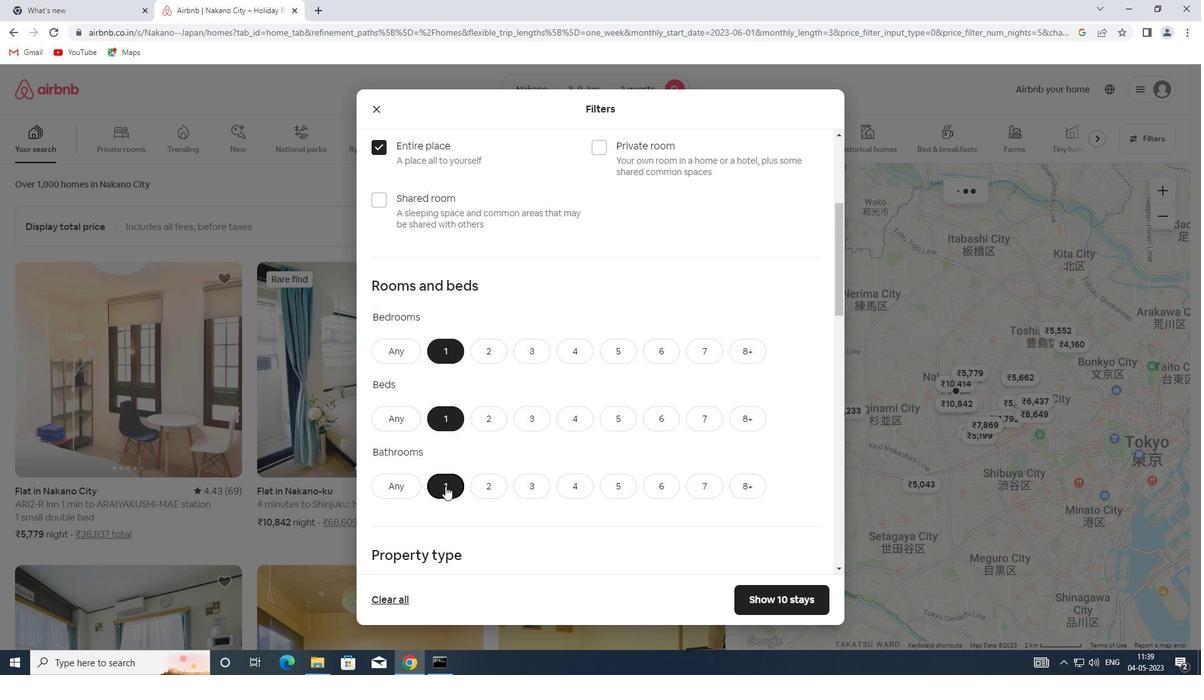 
Action: Mouse scrolled (445, 486) with delta (0, 0)
Screenshot: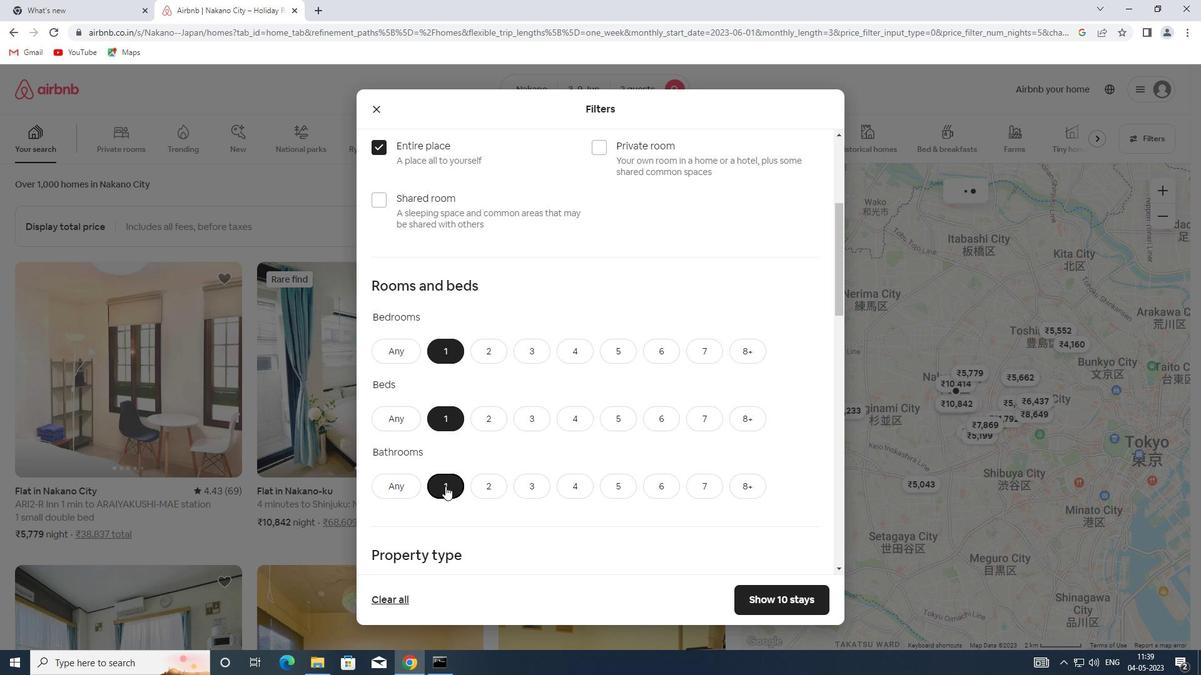 
Action: Mouse moved to (446, 482)
Screenshot: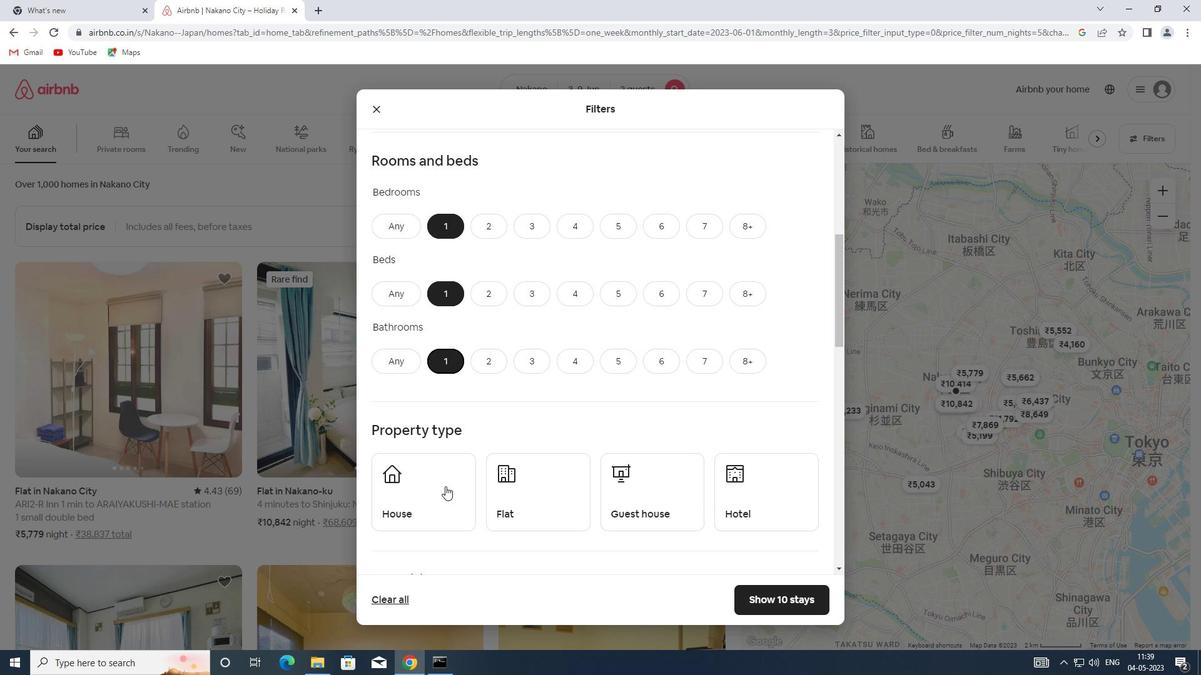 
Action: Mouse scrolled (446, 481) with delta (0, 0)
Screenshot: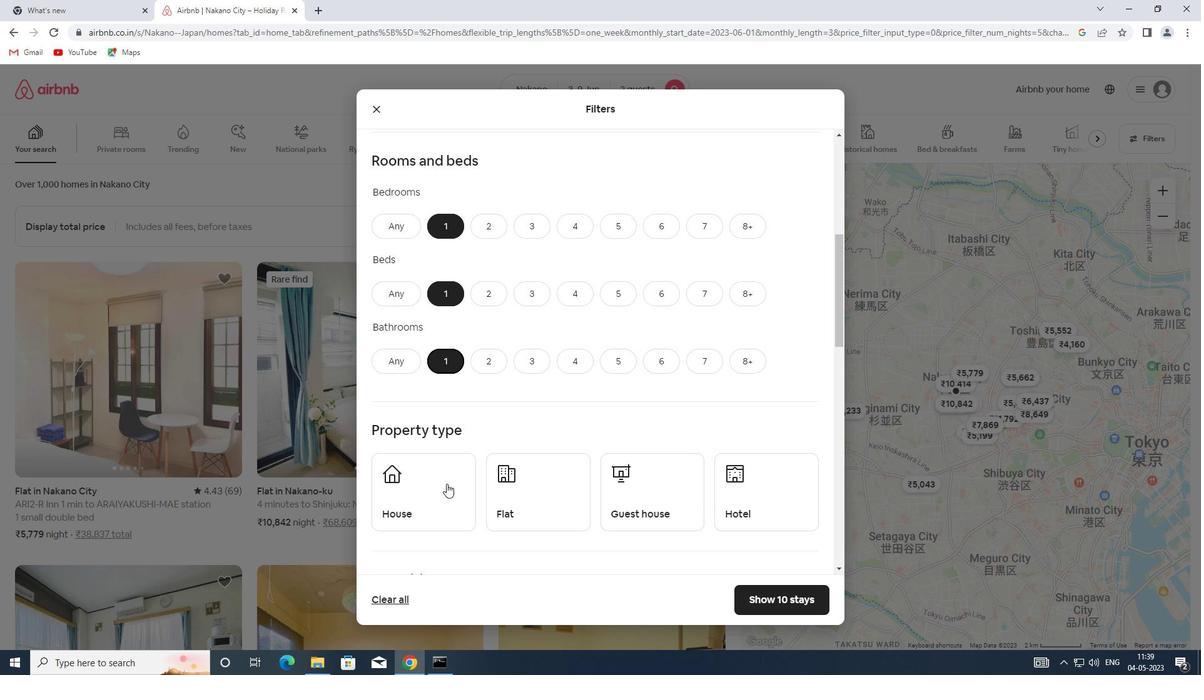 
Action: Mouse moved to (446, 479)
Screenshot: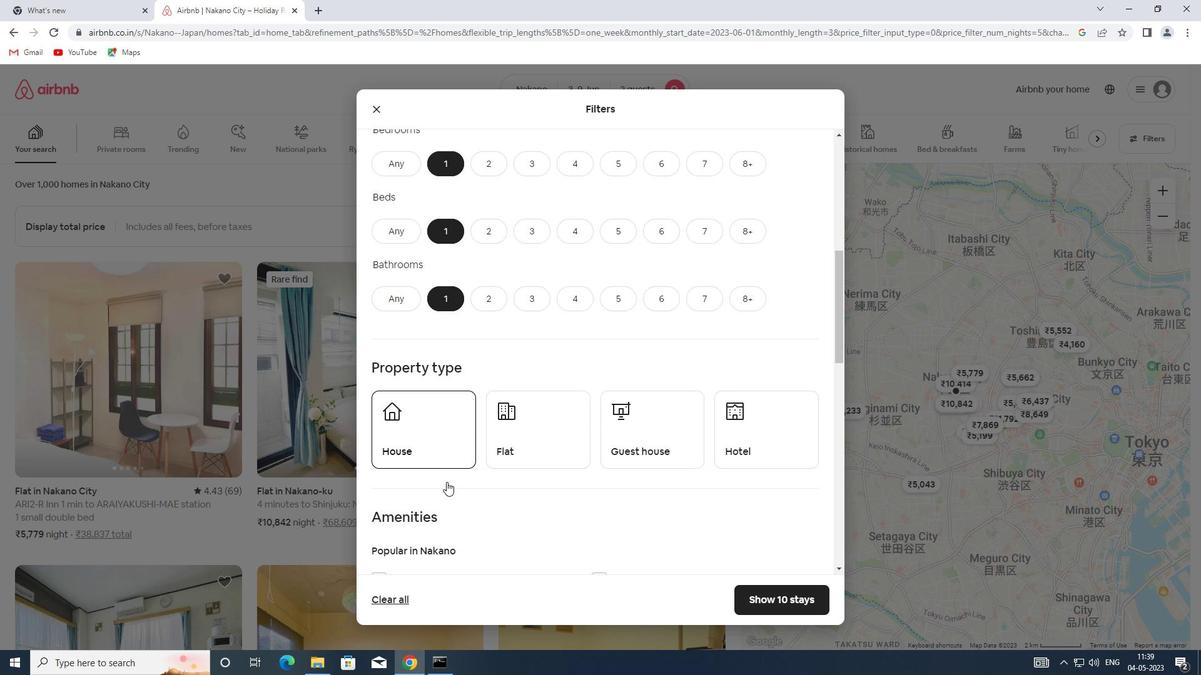 
Action: Mouse scrolled (446, 478) with delta (0, 0)
Screenshot: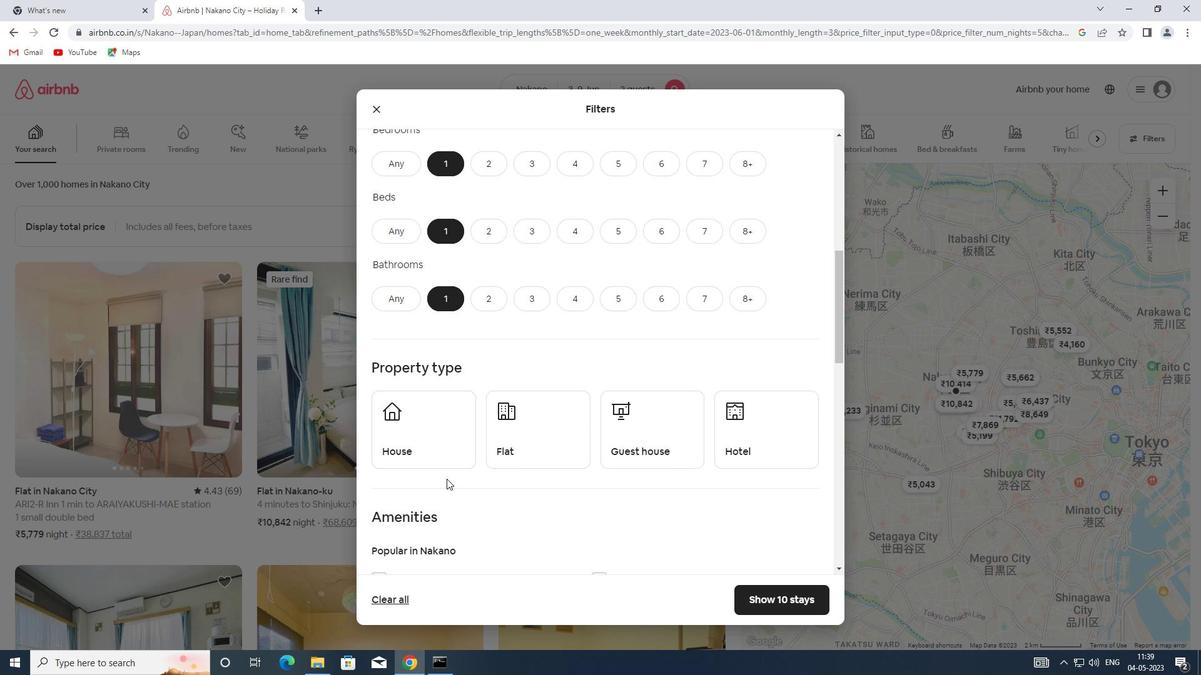 
Action: Mouse scrolled (446, 478) with delta (0, 0)
Screenshot: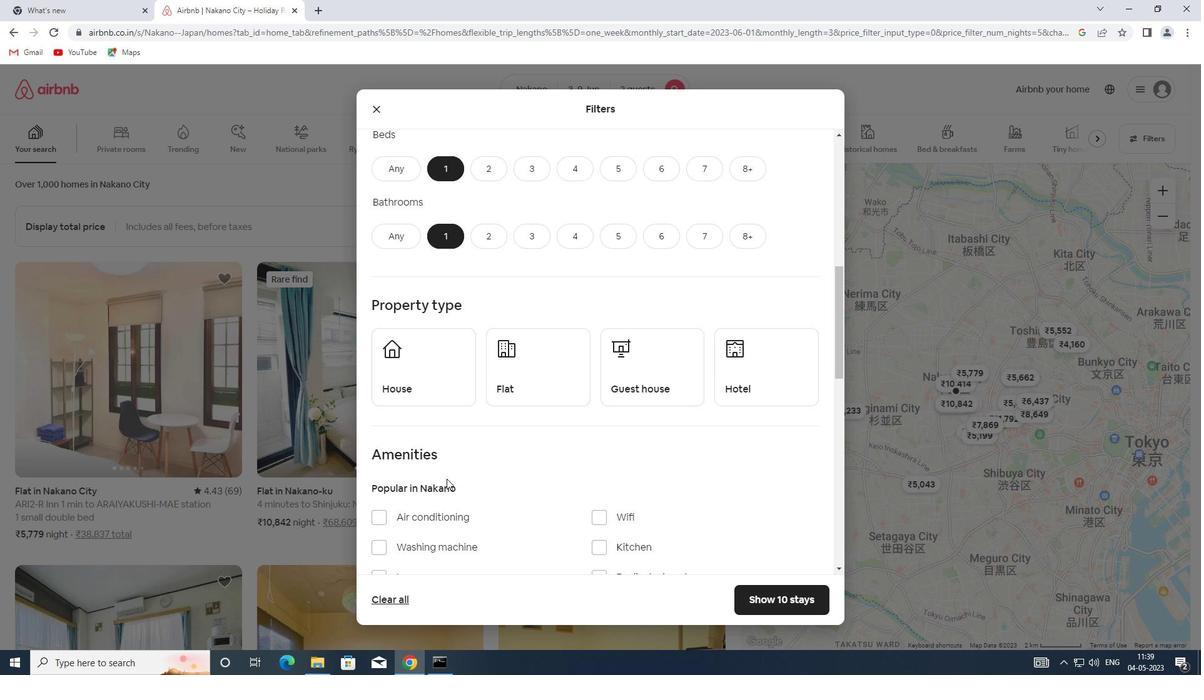 
Action: Mouse moved to (390, 332)
Screenshot: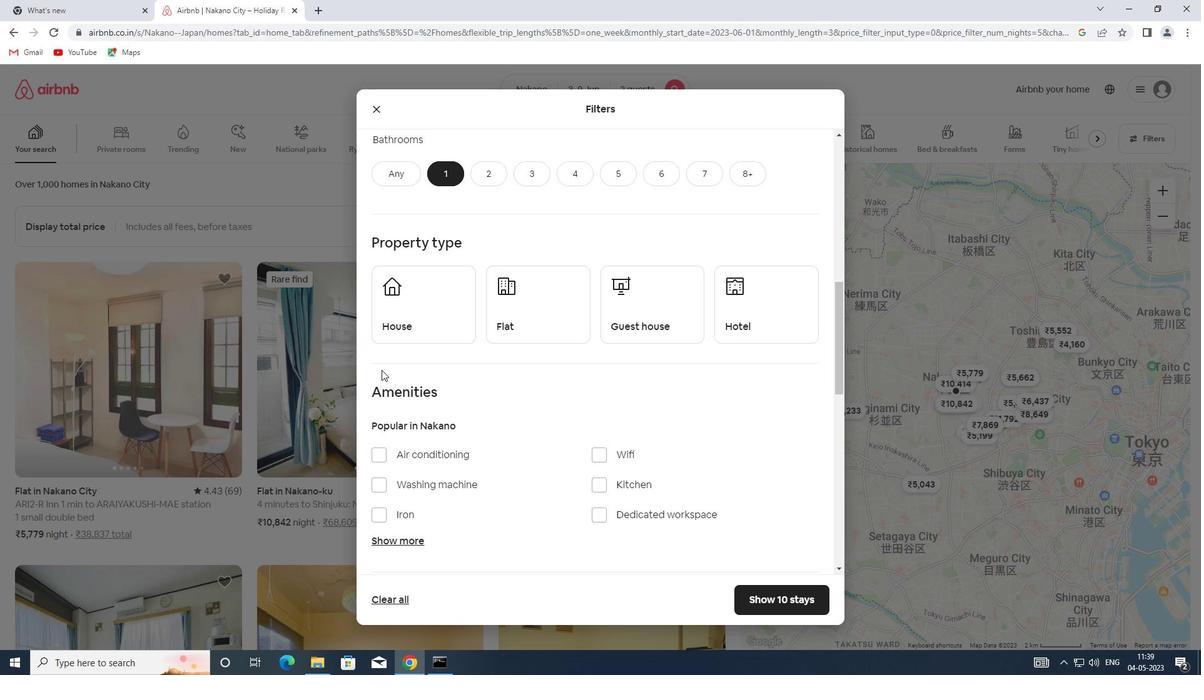 
Action: Mouse pressed left at (390, 332)
Screenshot: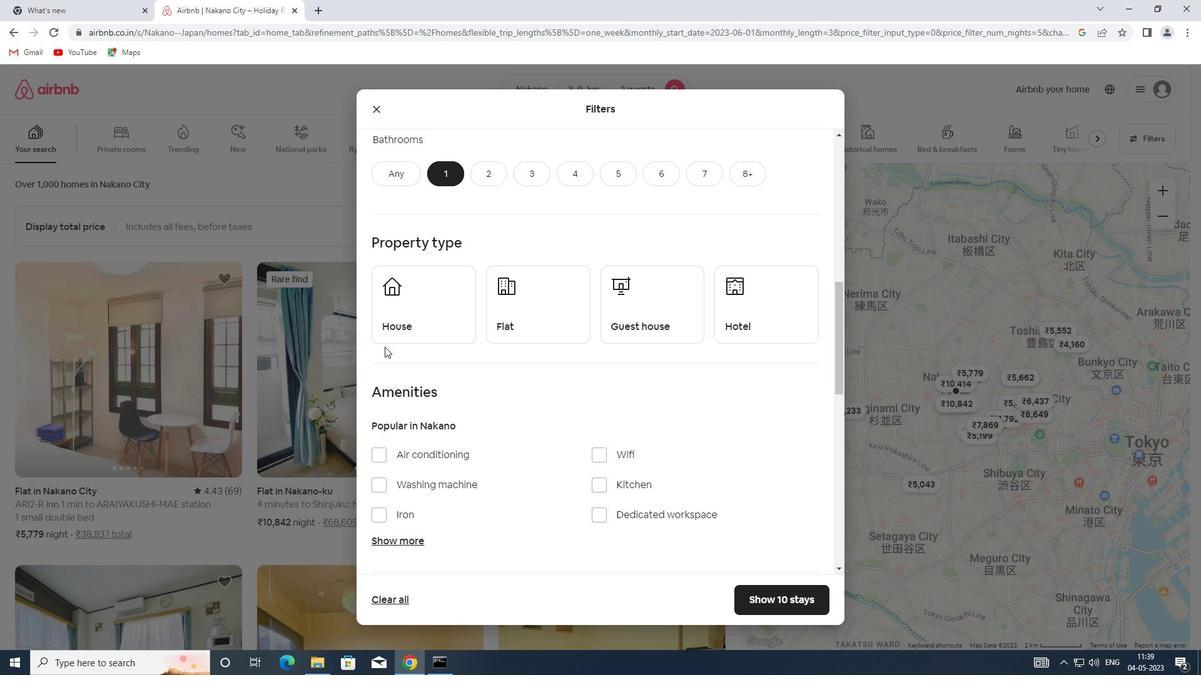 
Action: Mouse moved to (567, 334)
Screenshot: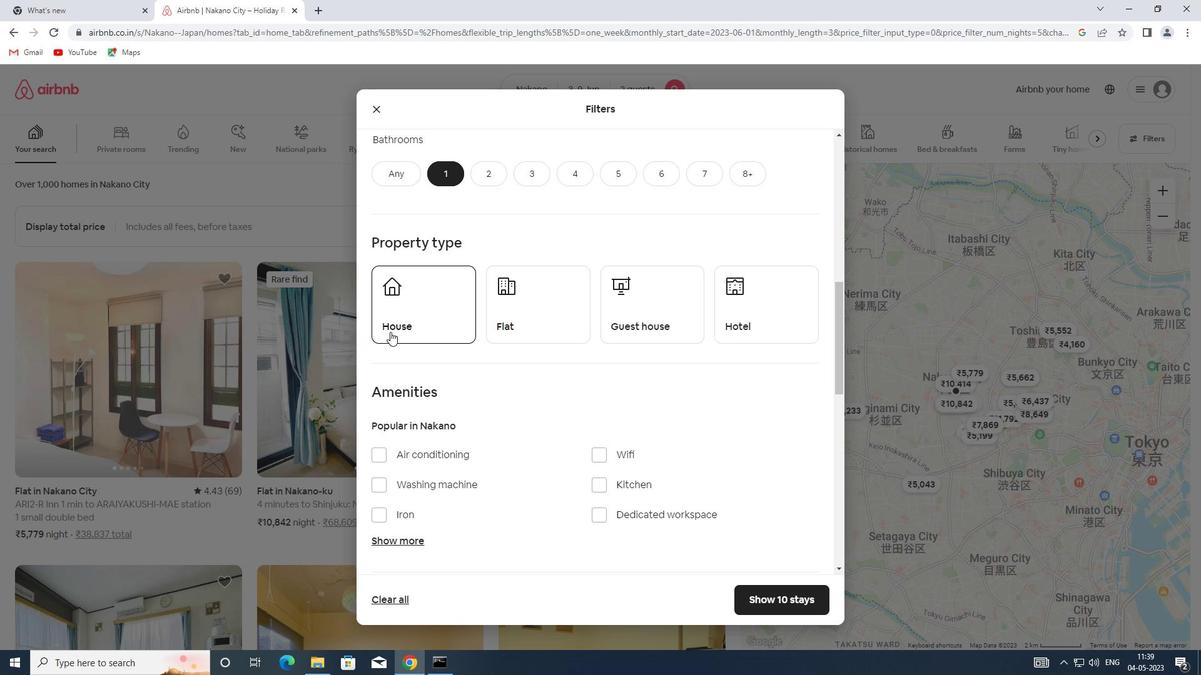 
Action: Mouse pressed left at (567, 334)
Screenshot: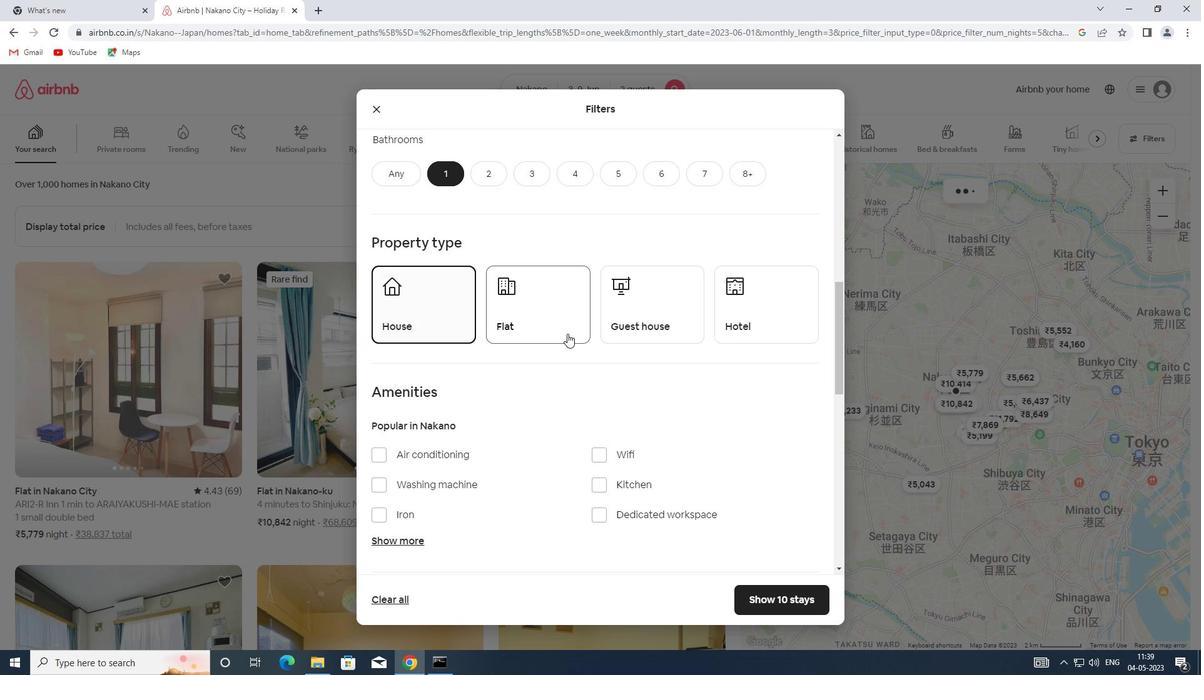 
Action: Mouse moved to (658, 319)
Screenshot: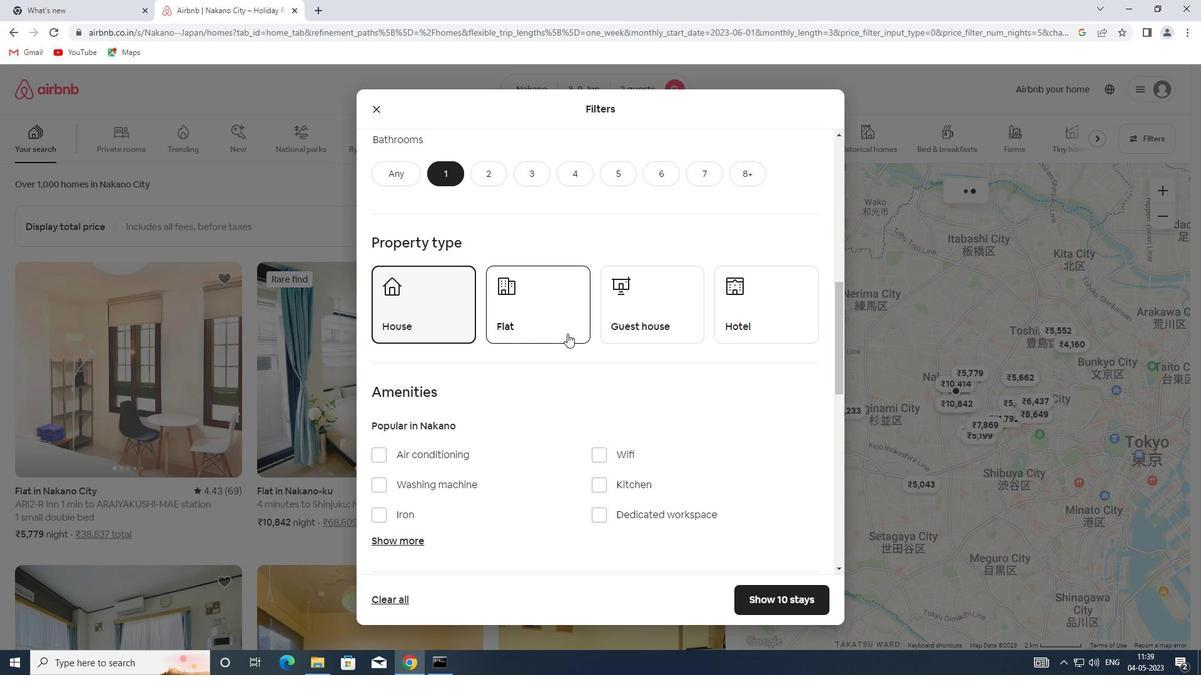 
Action: Mouse pressed left at (658, 319)
Screenshot: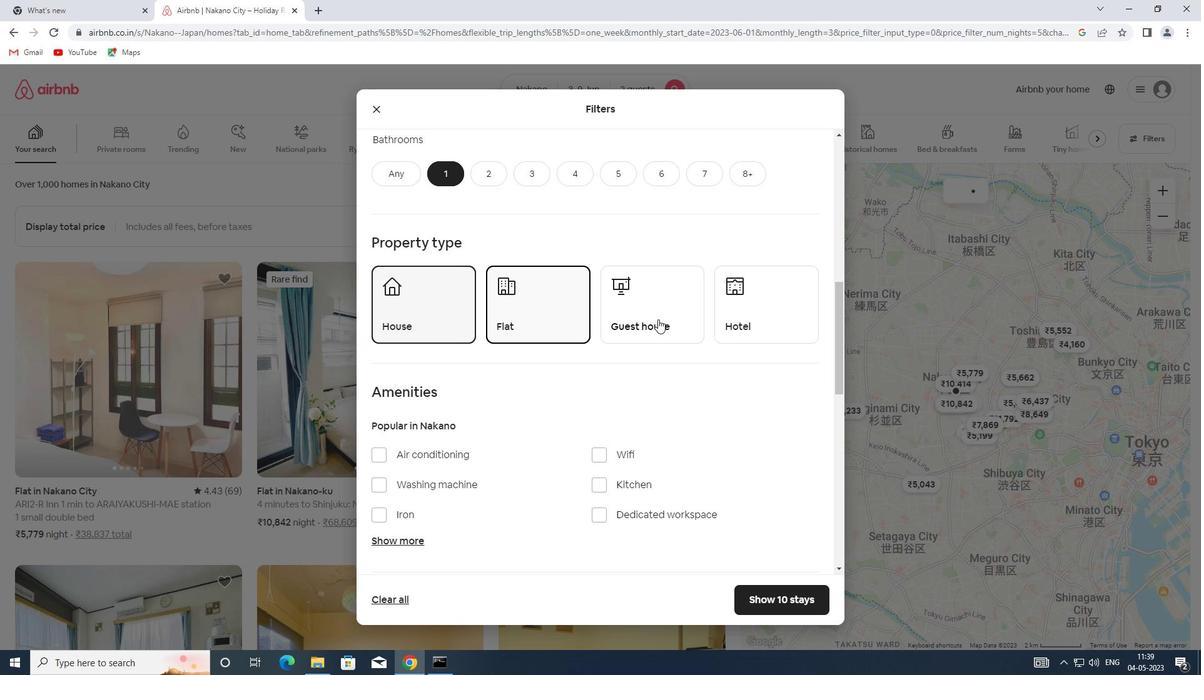 
Action: Mouse moved to (785, 307)
Screenshot: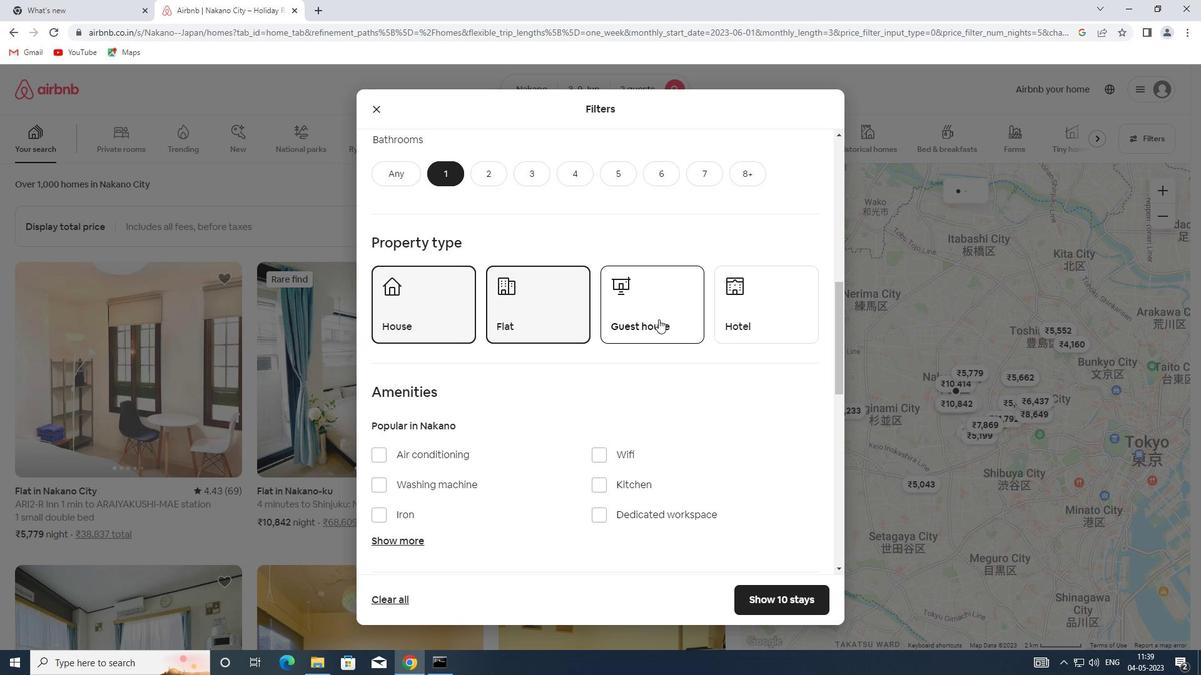 
Action: Mouse pressed left at (785, 307)
Screenshot: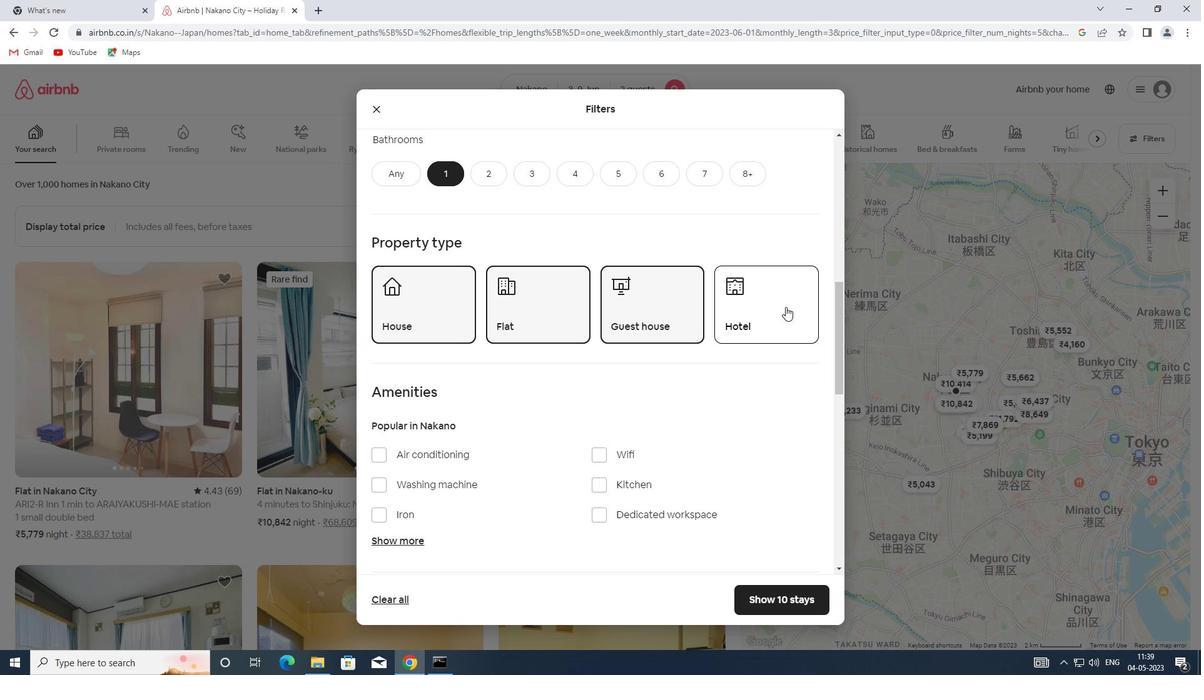 
Action: Mouse scrolled (785, 306) with delta (0, 0)
Screenshot: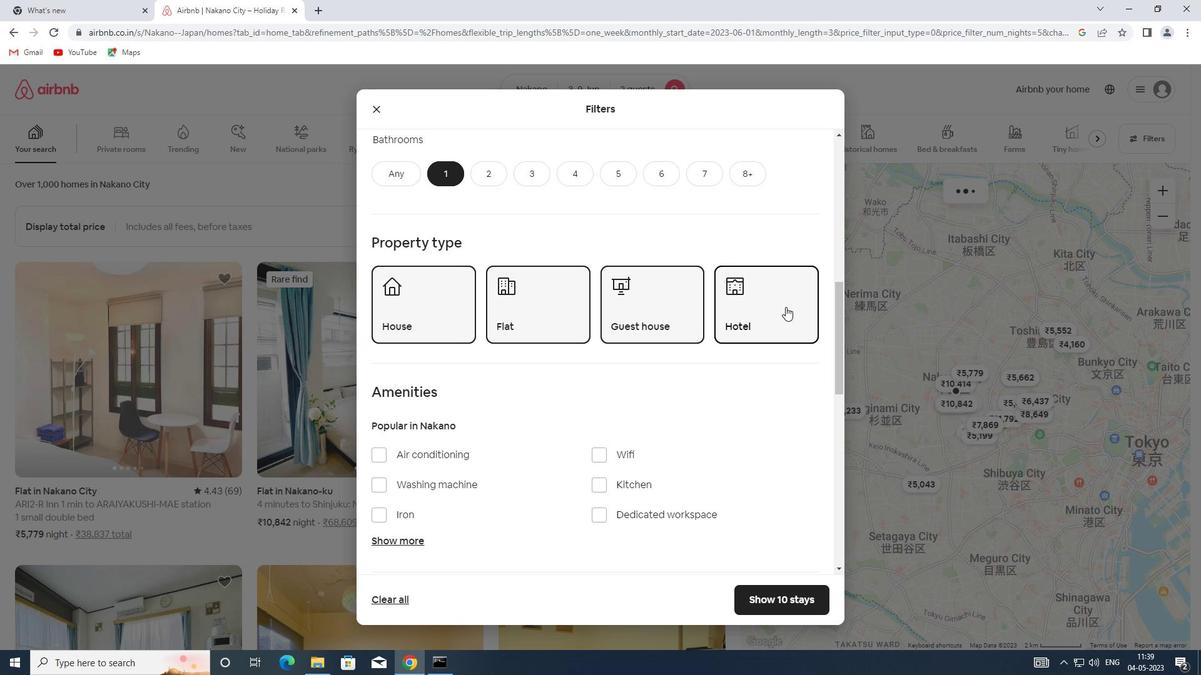 
Action: Mouse scrolled (785, 306) with delta (0, 0)
Screenshot: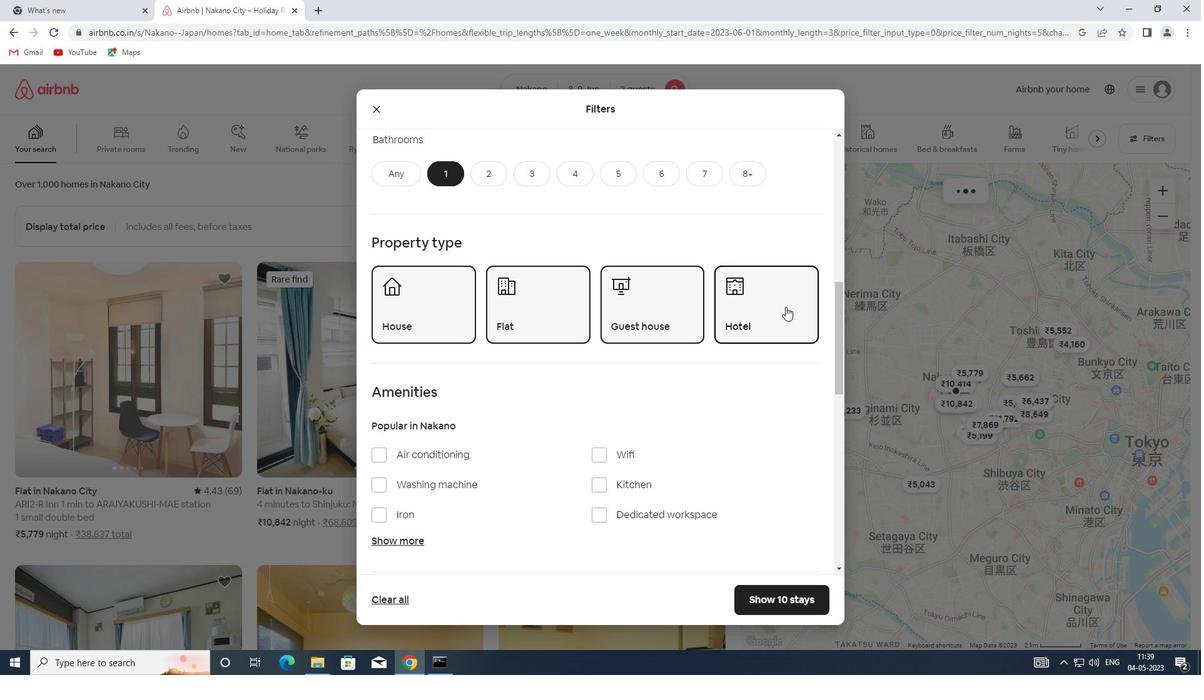 
Action: Mouse scrolled (785, 306) with delta (0, 0)
Screenshot: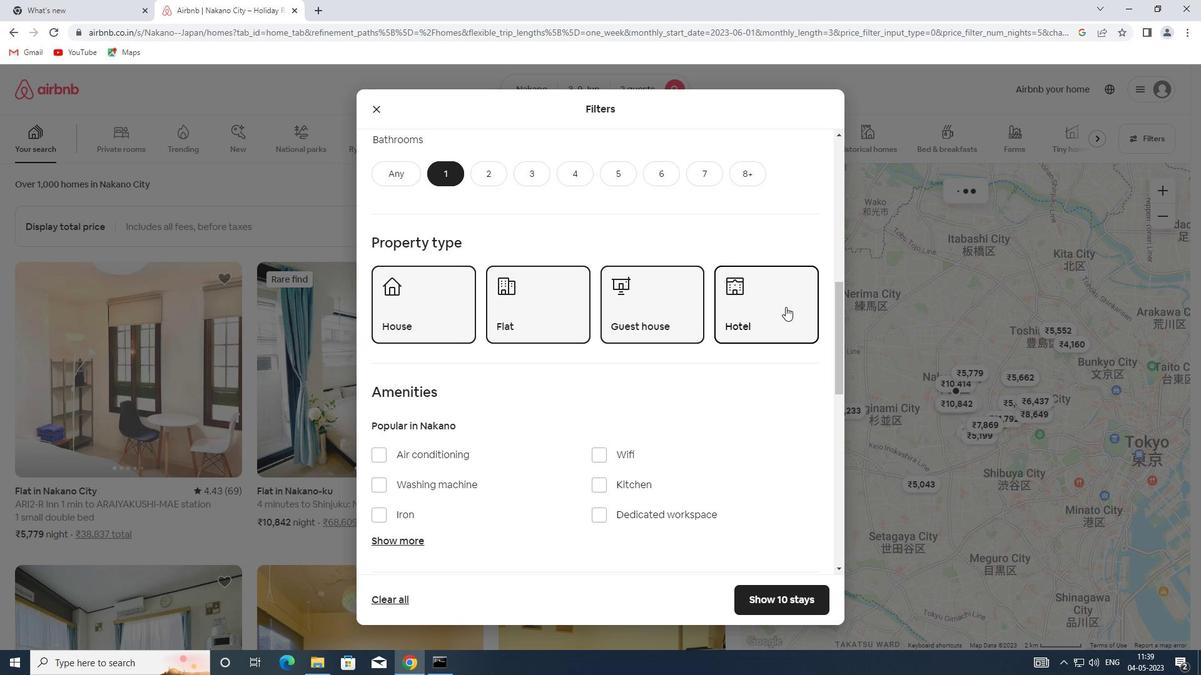 
Action: Mouse scrolled (785, 306) with delta (0, 0)
Screenshot: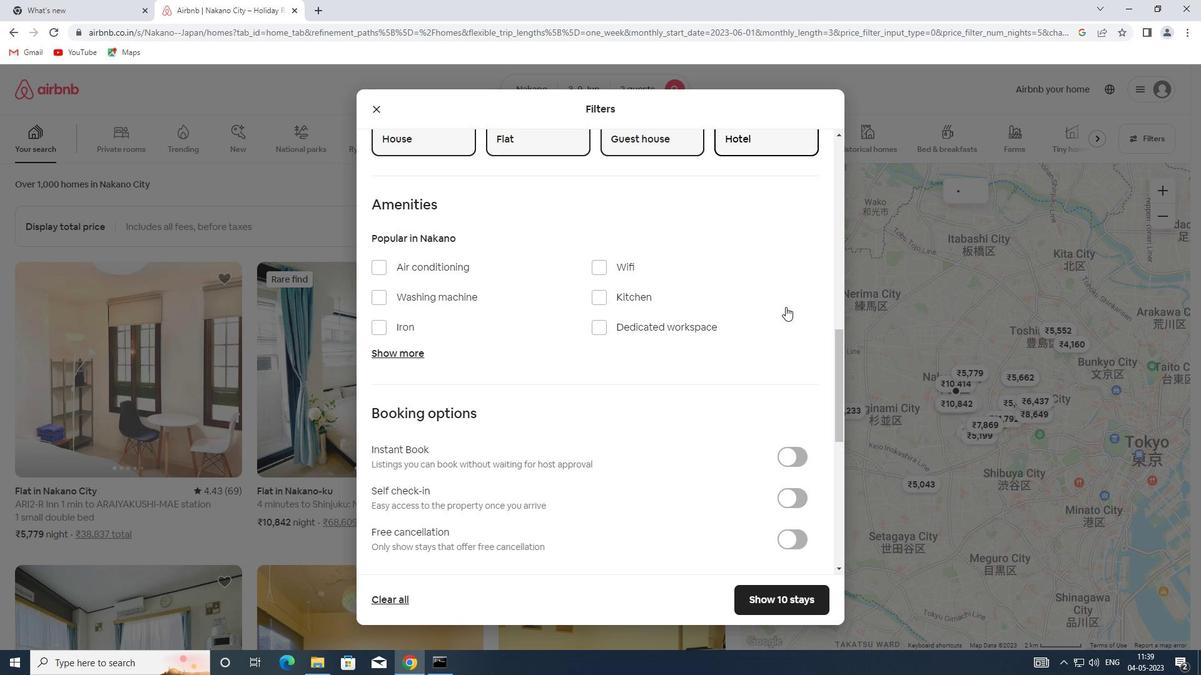 
Action: Mouse scrolled (785, 306) with delta (0, 0)
Screenshot: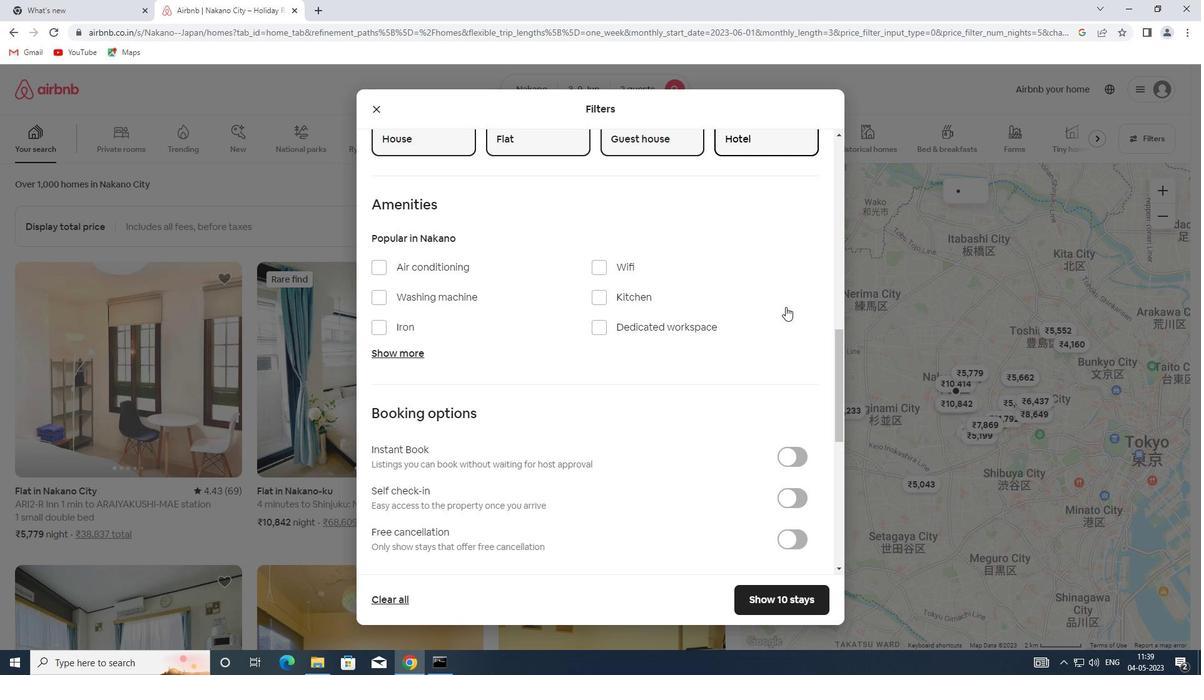 
Action: Mouse moved to (800, 368)
Screenshot: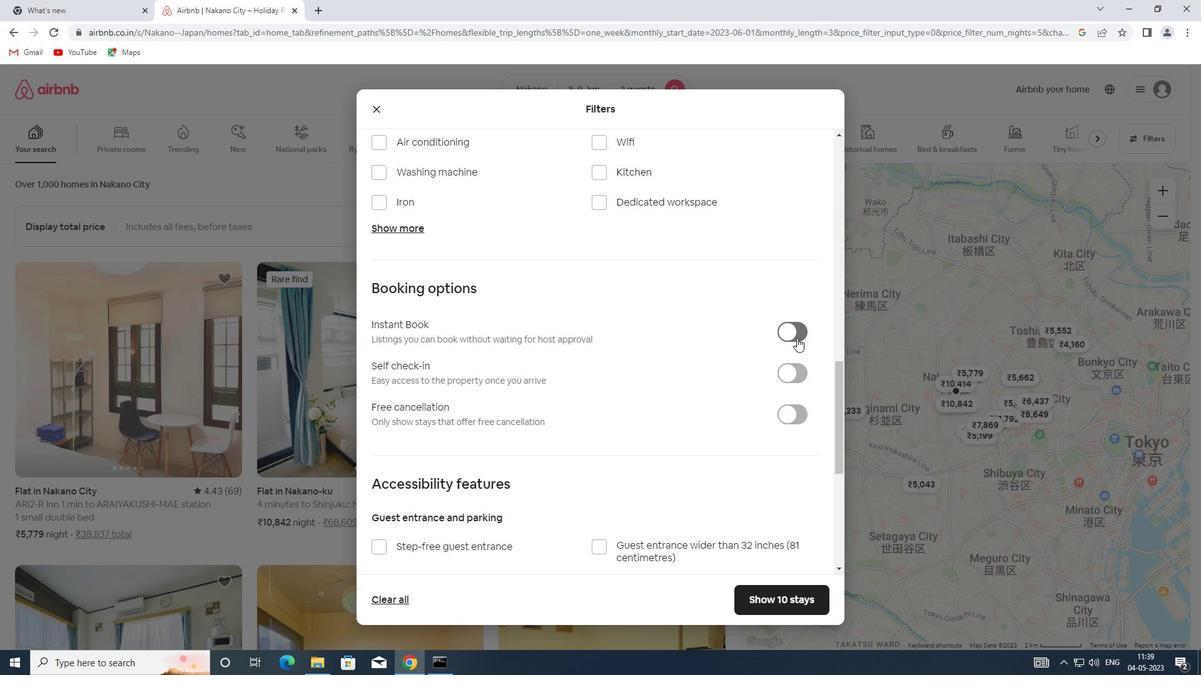 
Action: Mouse pressed left at (800, 368)
Screenshot: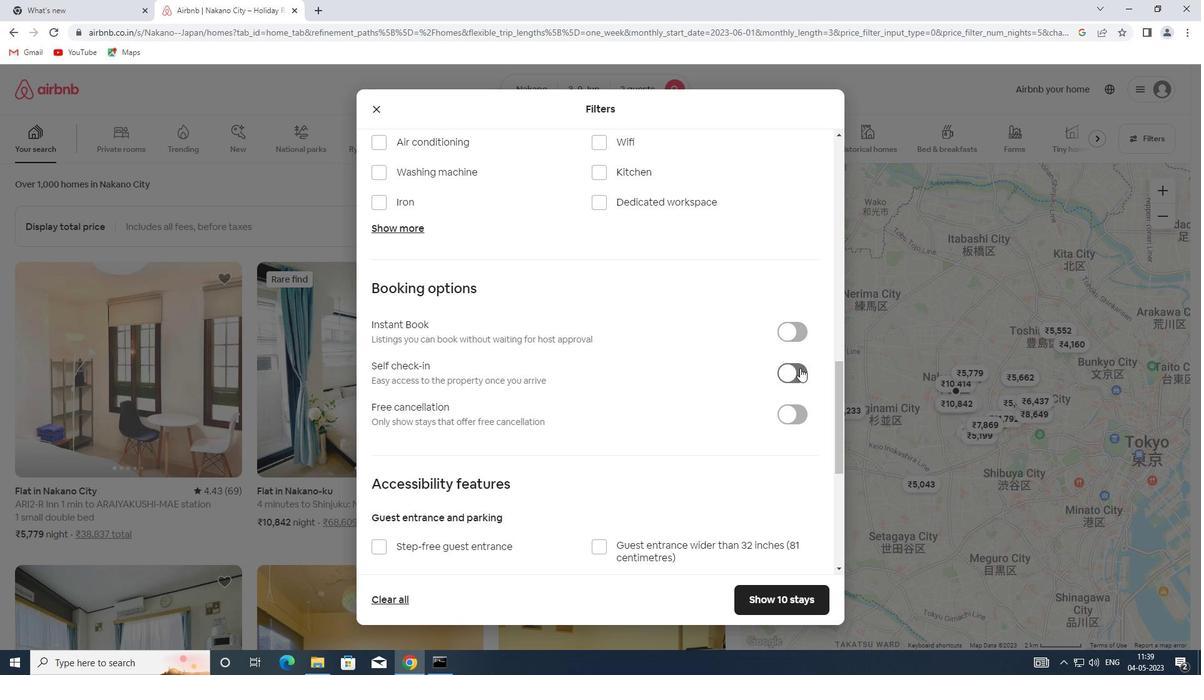 
Action: Mouse moved to (738, 376)
Screenshot: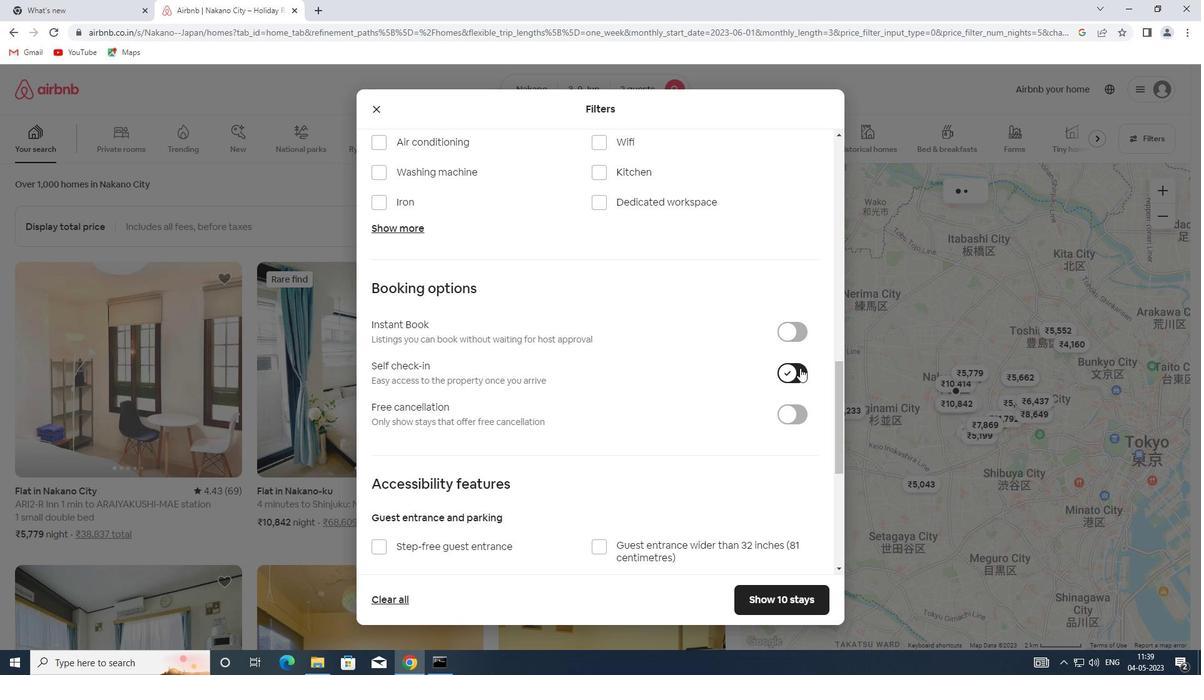 
Action: Mouse scrolled (738, 376) with delta (0, 0)
Screenshot: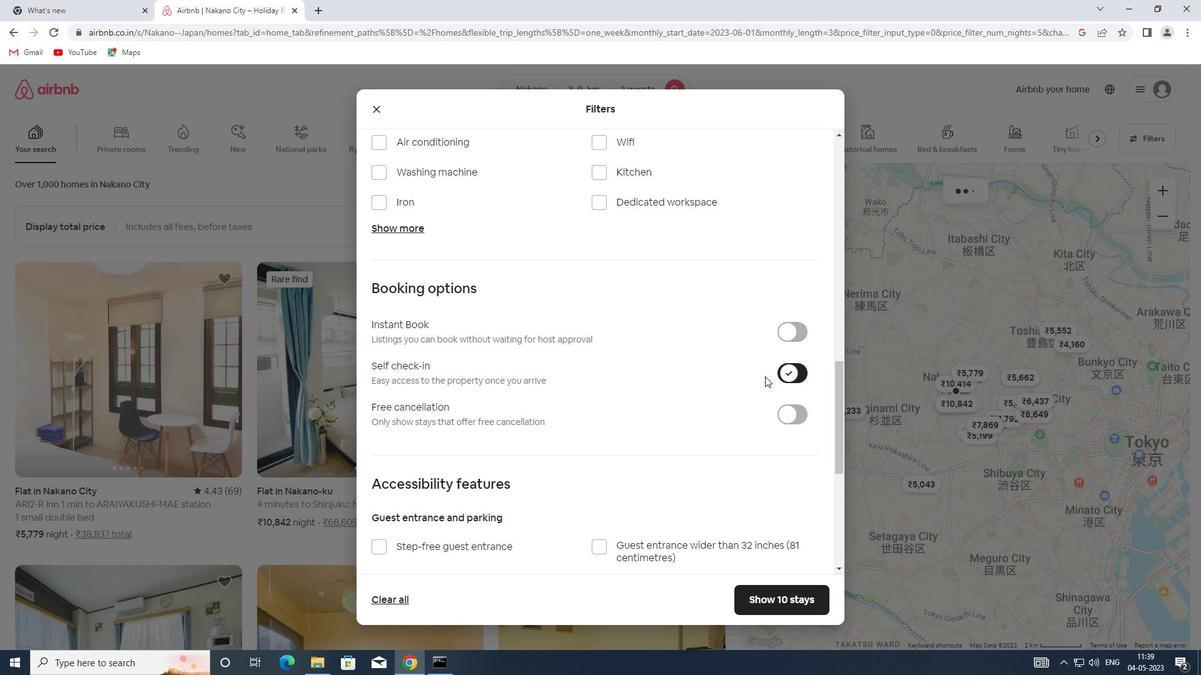 
Action: Mouse scrolled (738, 376) with delta (0, 0)
Screenshot: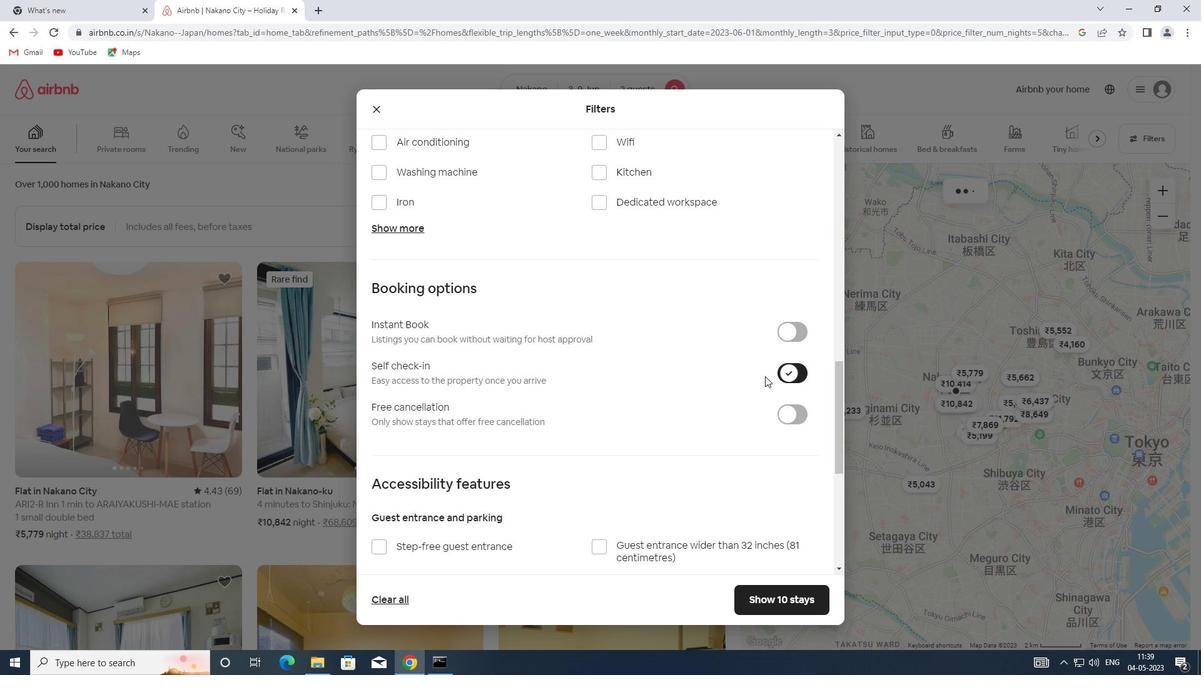 
Action: Mouse scrolled (738, 376) with delta (0, 0)
Screenshot: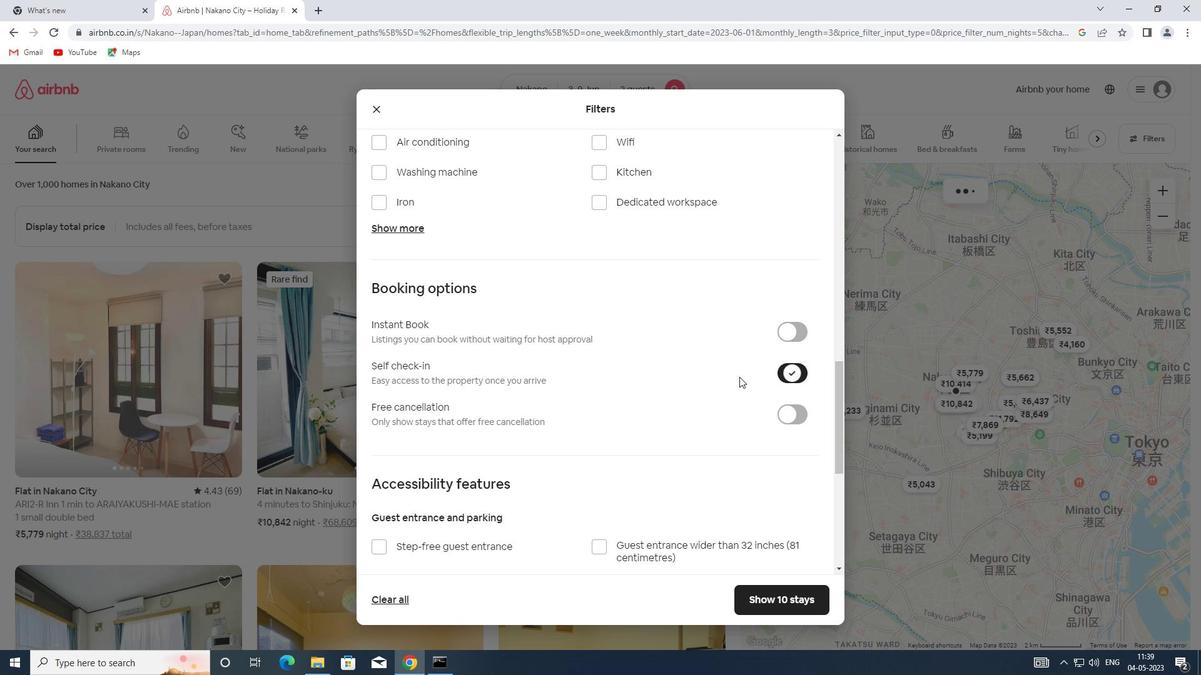 
Action: Mouse scrolled (738, 376) with delta (0, 0)
Screenshot: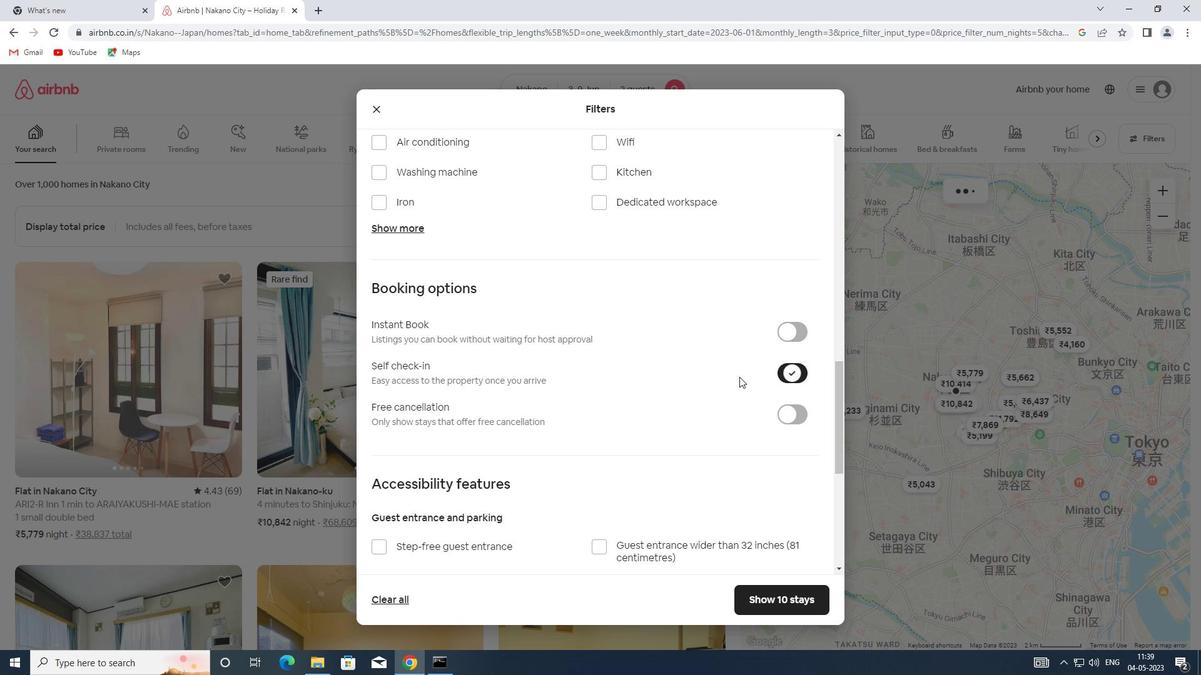 
Action: Mouse moved to (713, 381)
Screenshot: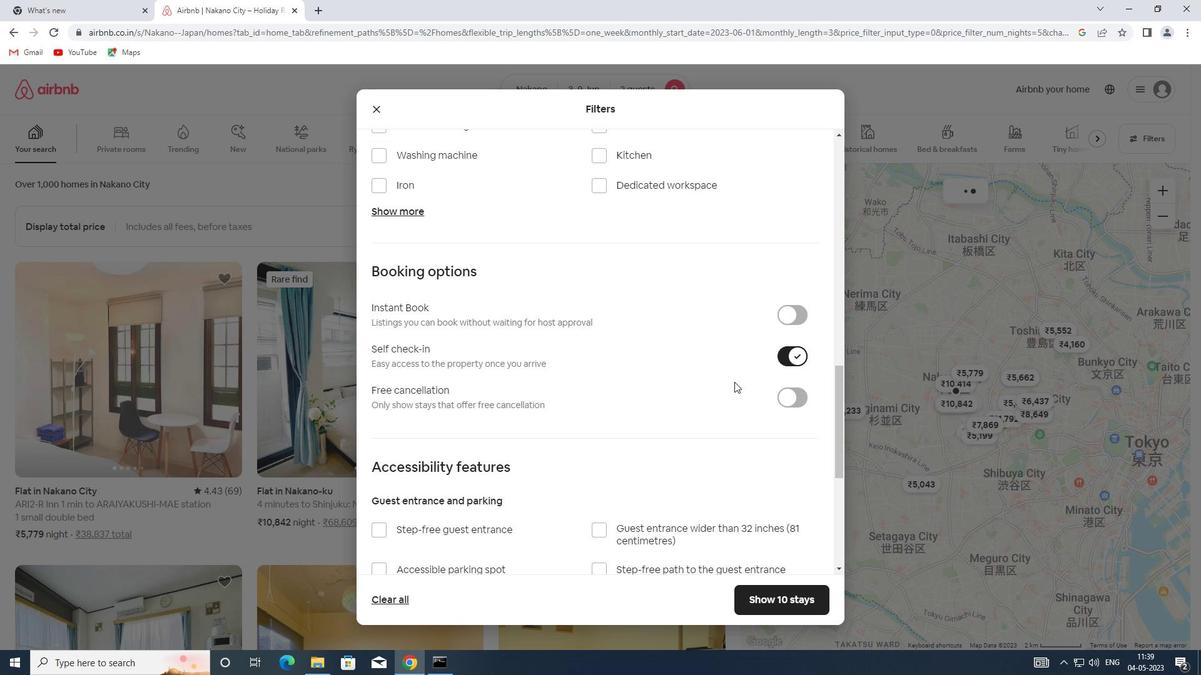 
Action: Mouse scrolled (713, 380) with delta (0, 0)
Screenshot: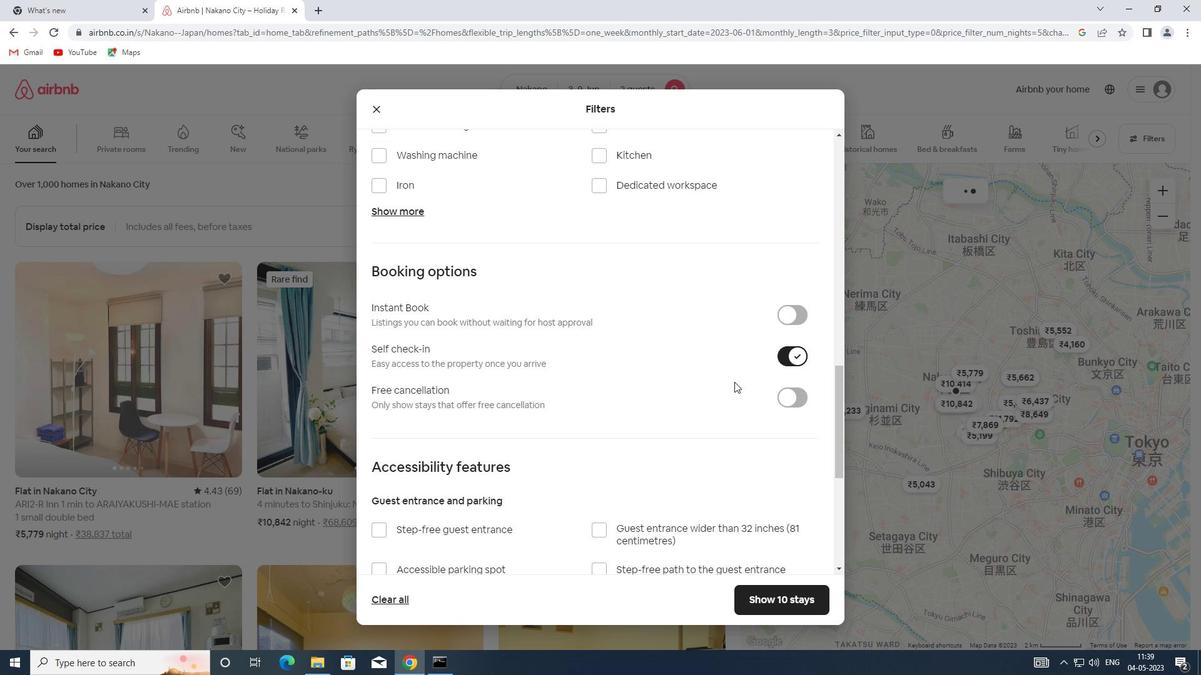 
Action: Mouse moved to (712, 381)
Screenshot: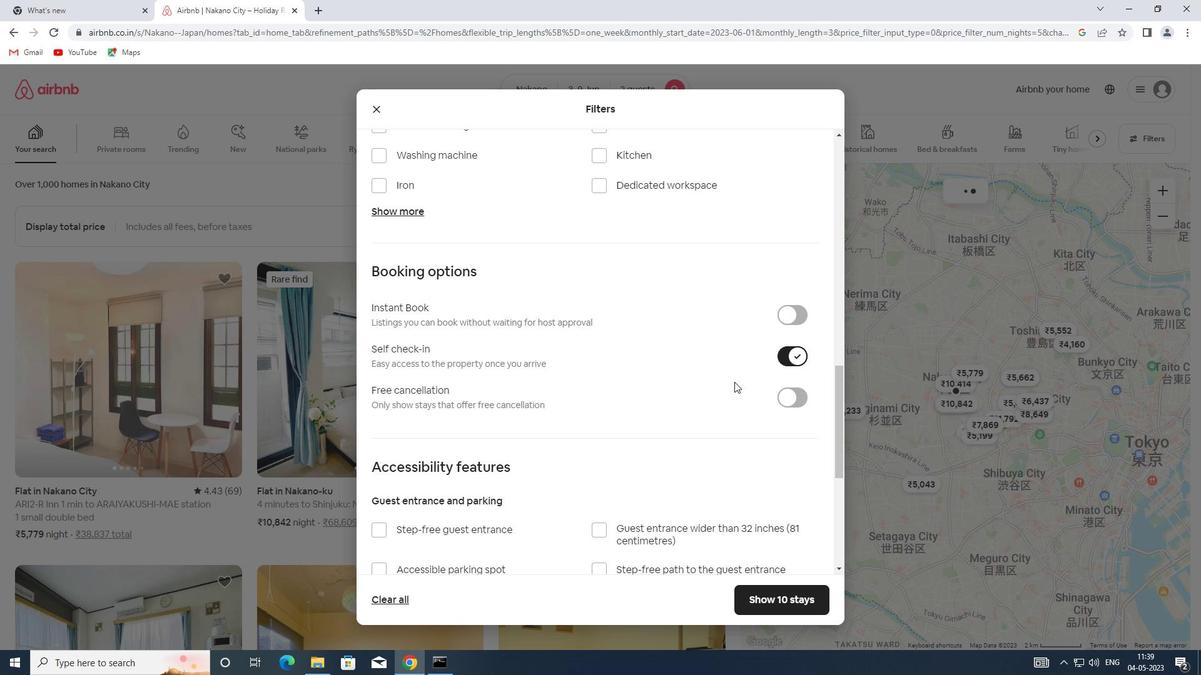 
Action: Mouse scrolled (712, 380) with delta (0, 0)
Screenshot: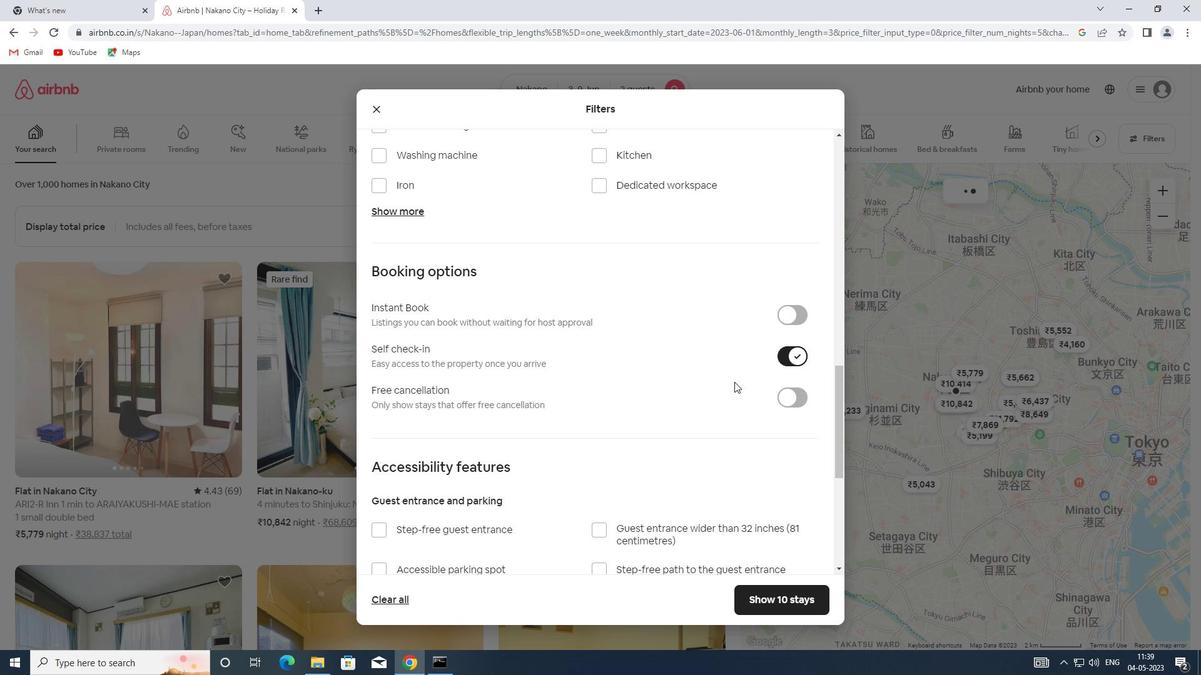 
Action: Mouse moved to (711, 382)
Screenshot: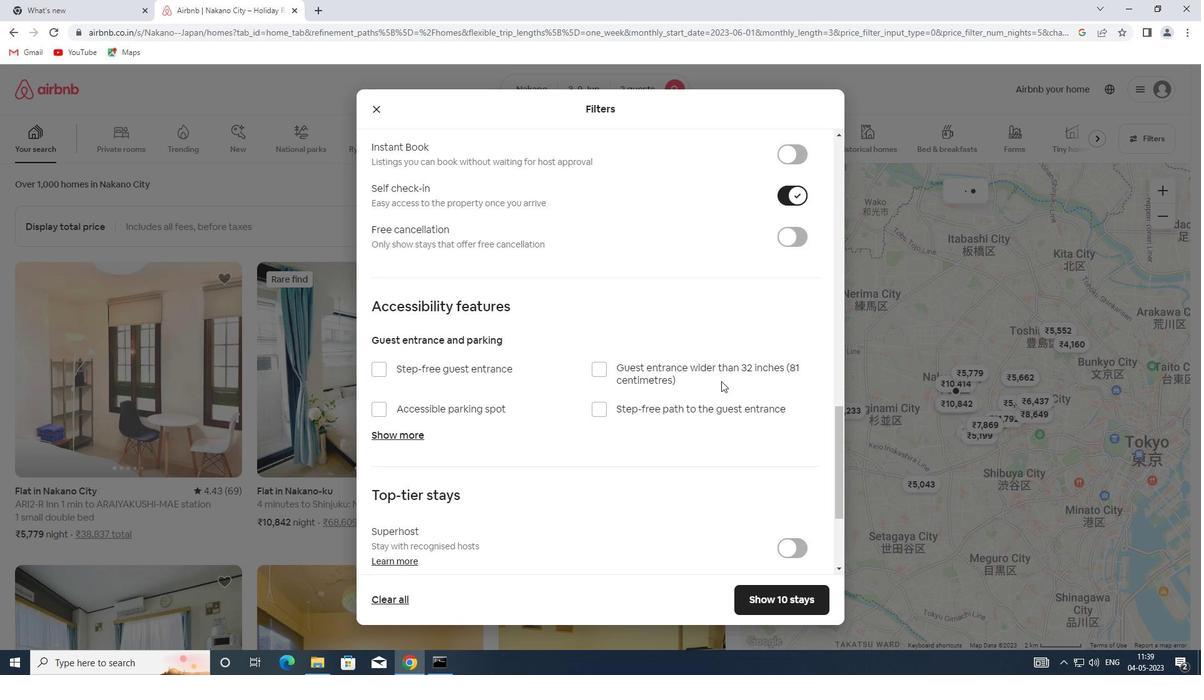 
Action: Mouse scrolled (711, 381) with delta (0, 0)
Screenshot: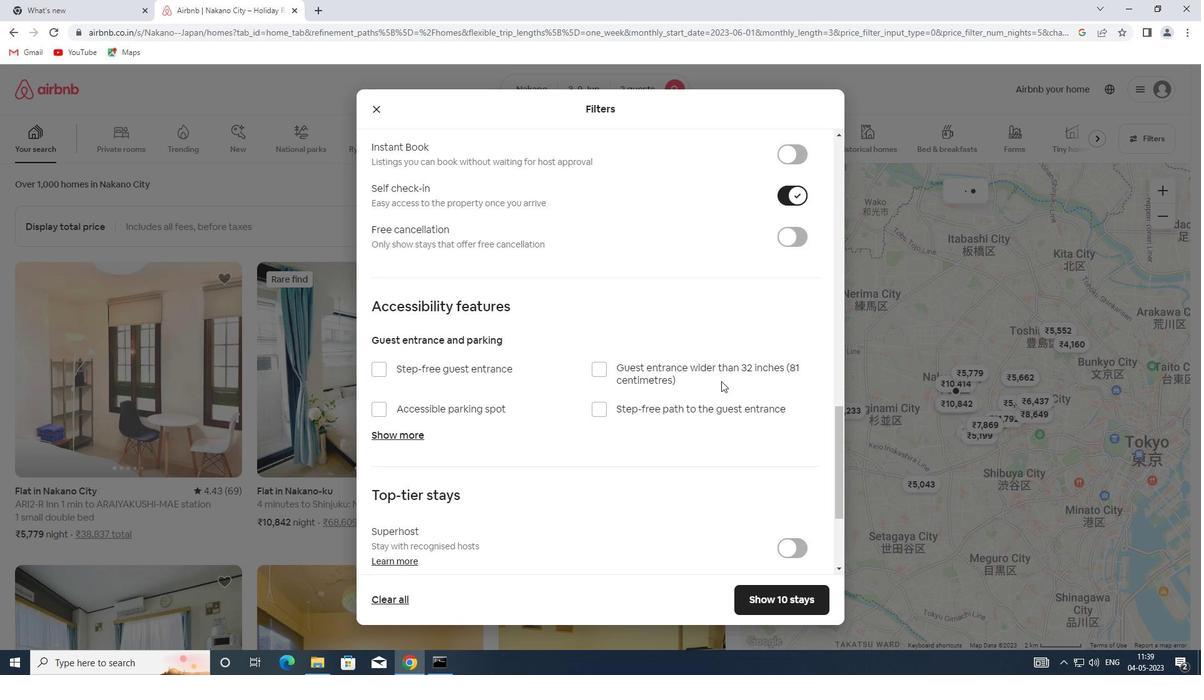 
Action: Mouse moved to (706, 385)
Screenshot: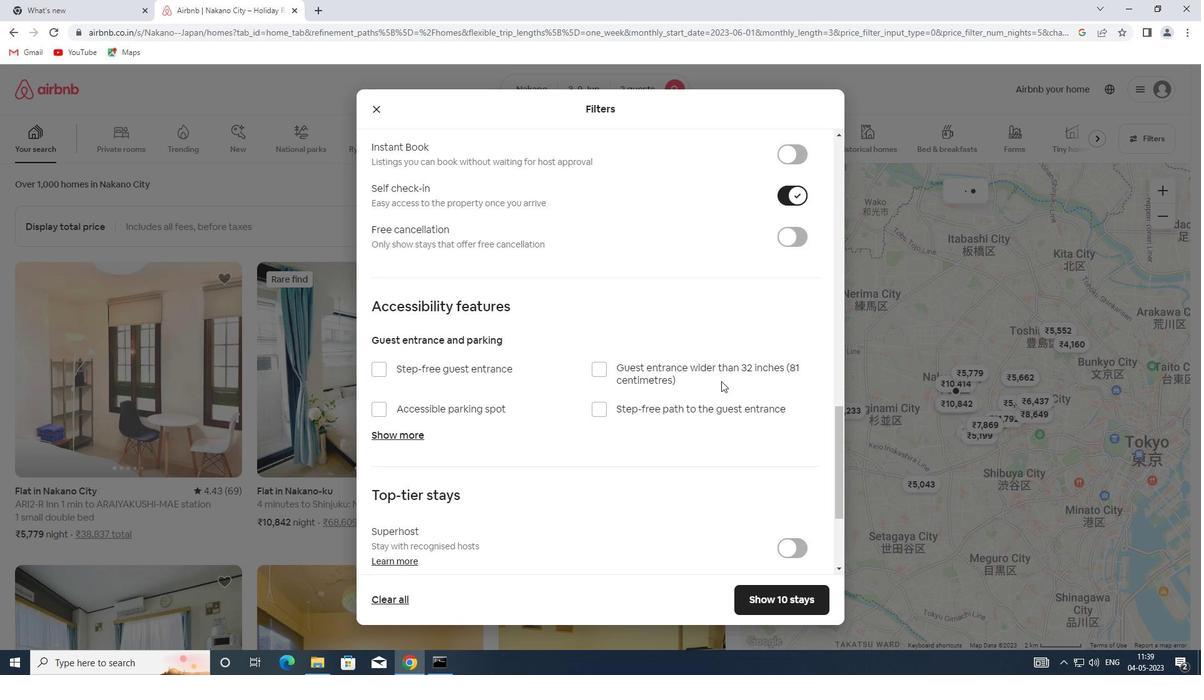 
Action: Mouse scrolled (706, 384) with delta (0, 0)
Screenshot: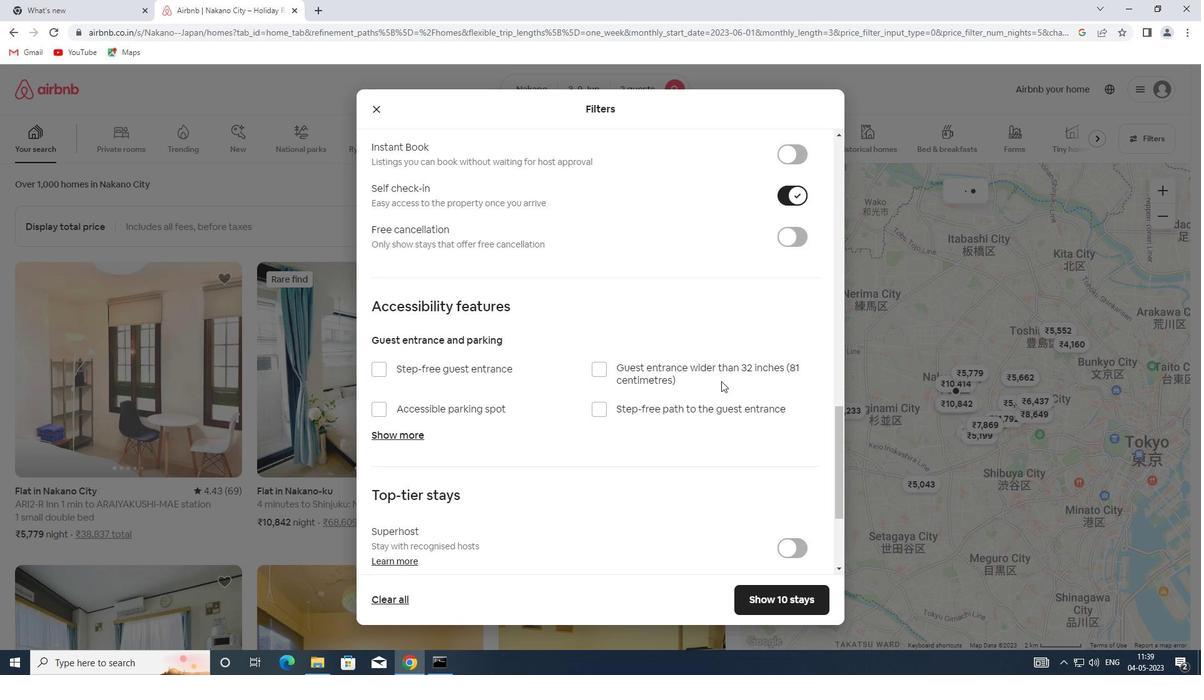 
Action: Mouse moved to (427, 488)
Screenshot: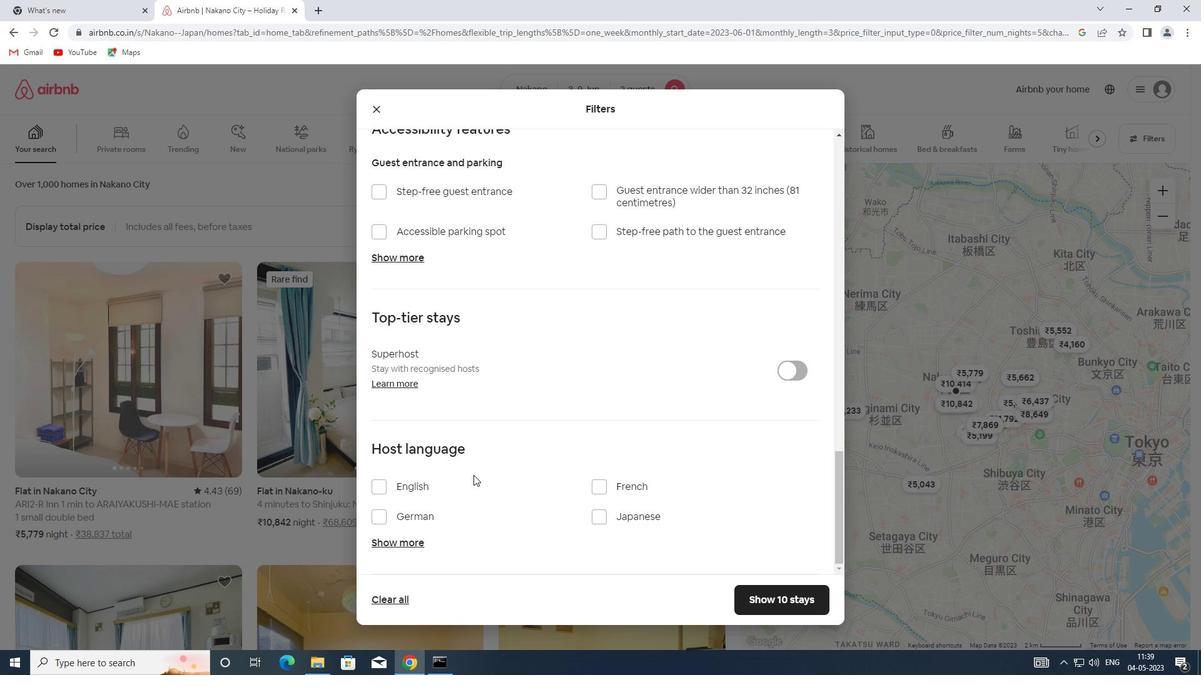 
Action: Mouse pressed left at (427, 488)
Screenshot: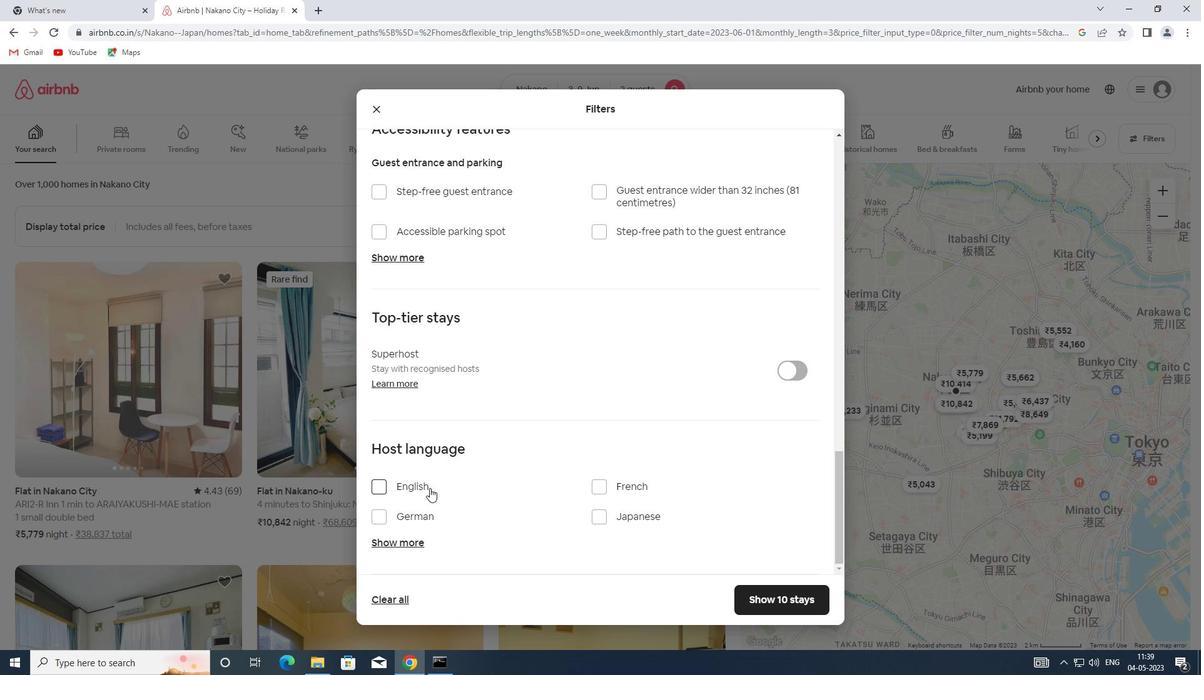 
Action: Mouse moved to (753, 598)
Screenshot: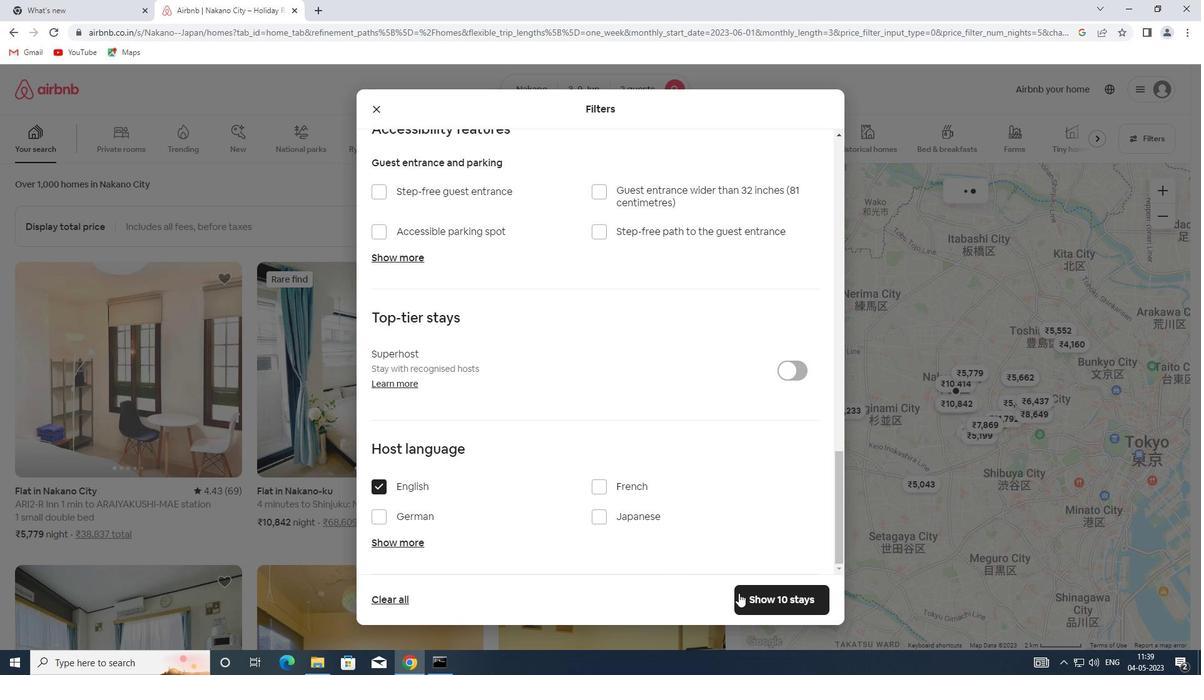 
Action: Mouse pressed left at (753, 598)
Screenshot: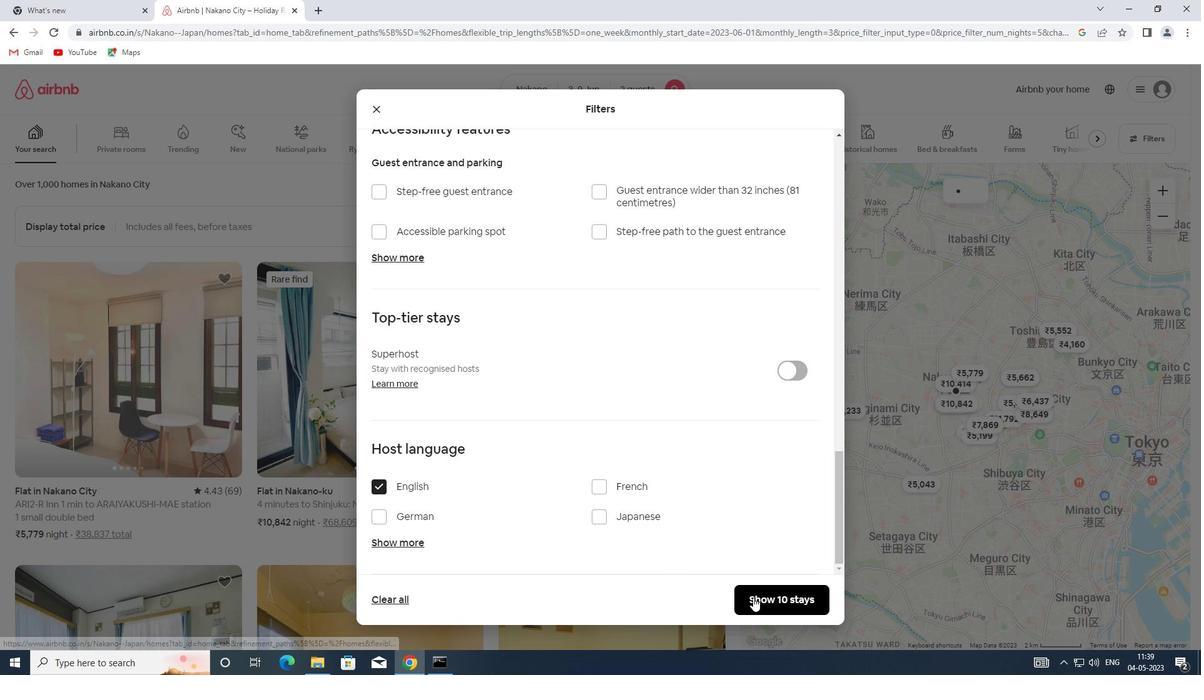 
